 Task: Create a task  Upgrade and migrate company environmental management to a cloud-based solution , assign it to team member softage.4@softage.net in the project BitSoft and update the status of the task to  On Track  , set the priority of the task to High
Action: Mouse moved to (516, 453)
Screenshot: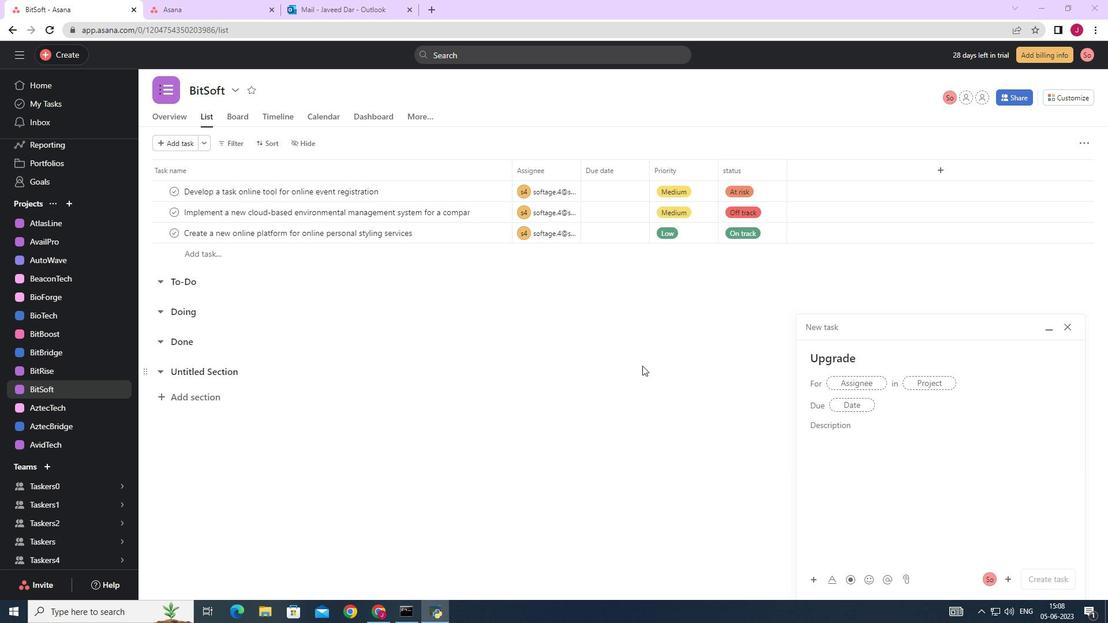 
Action: Mouse scrolled (516, 454) with delta (0, 0)
Screenshot: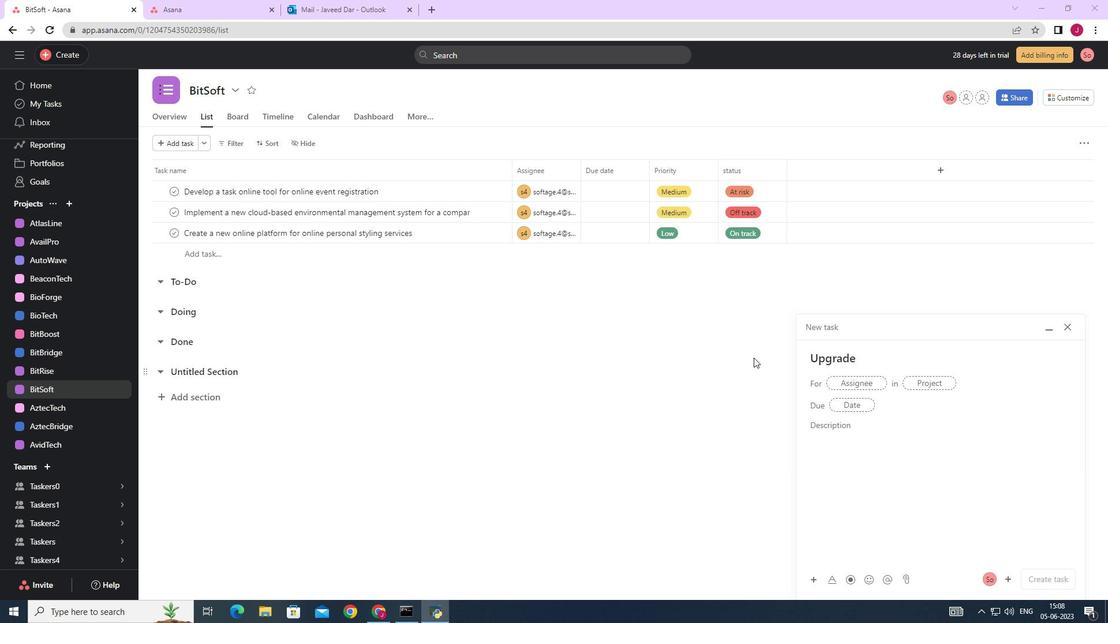 
Action: Mouse scrolled (516, 454) with delta (0, 0)
Screenshot: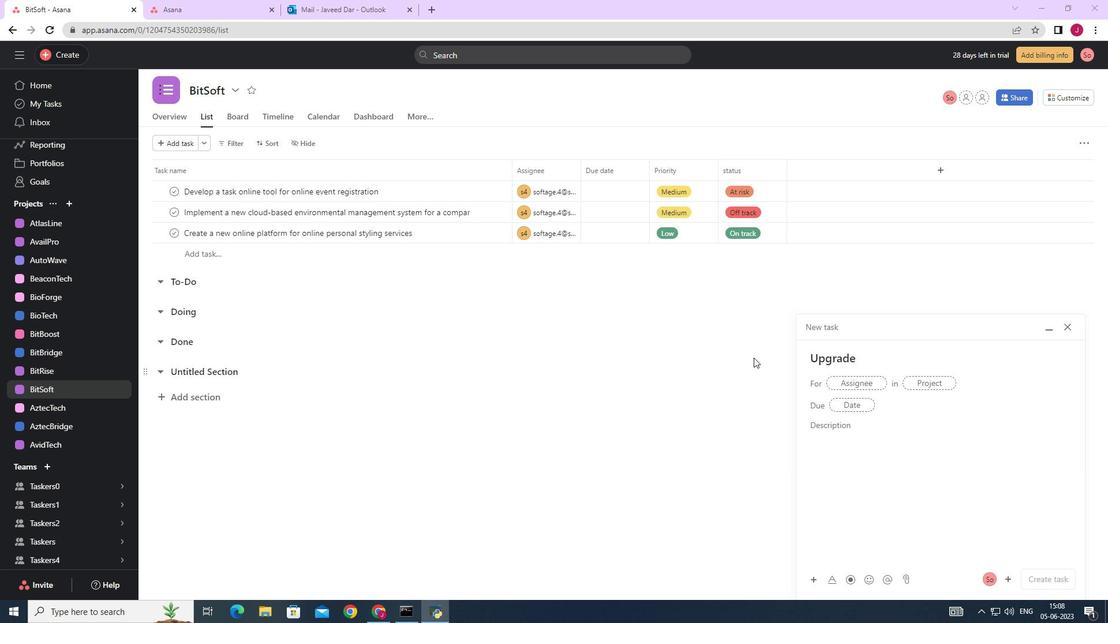 
Action: Mouse scrolled (516, 454) with delta (0, 0)
Screenshot: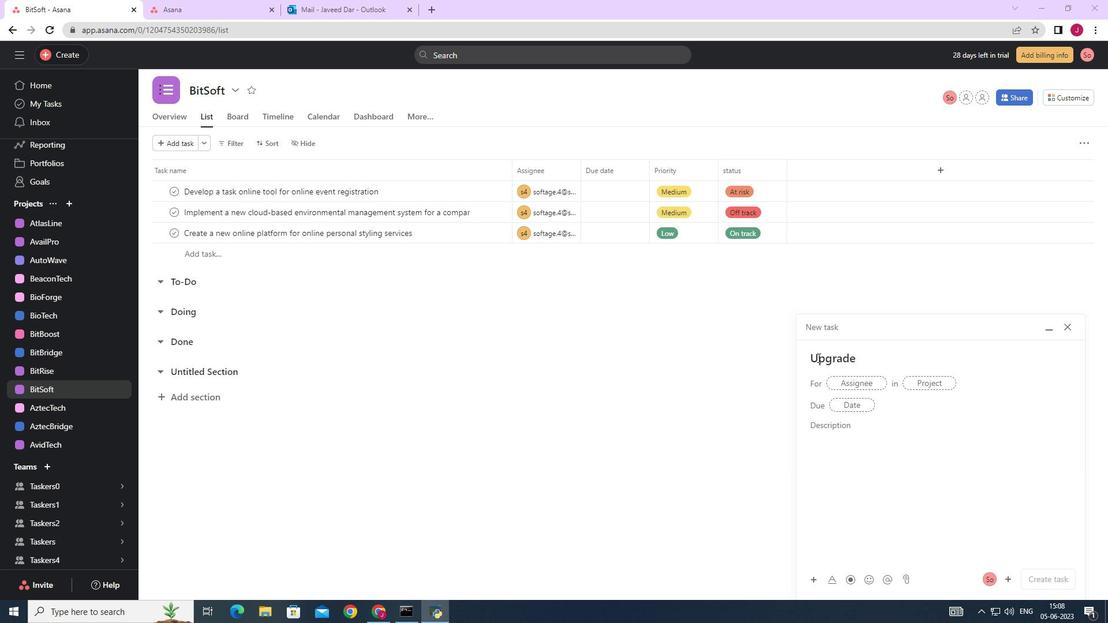 
Action: Mouse moved to (70, 49)
Screenshot: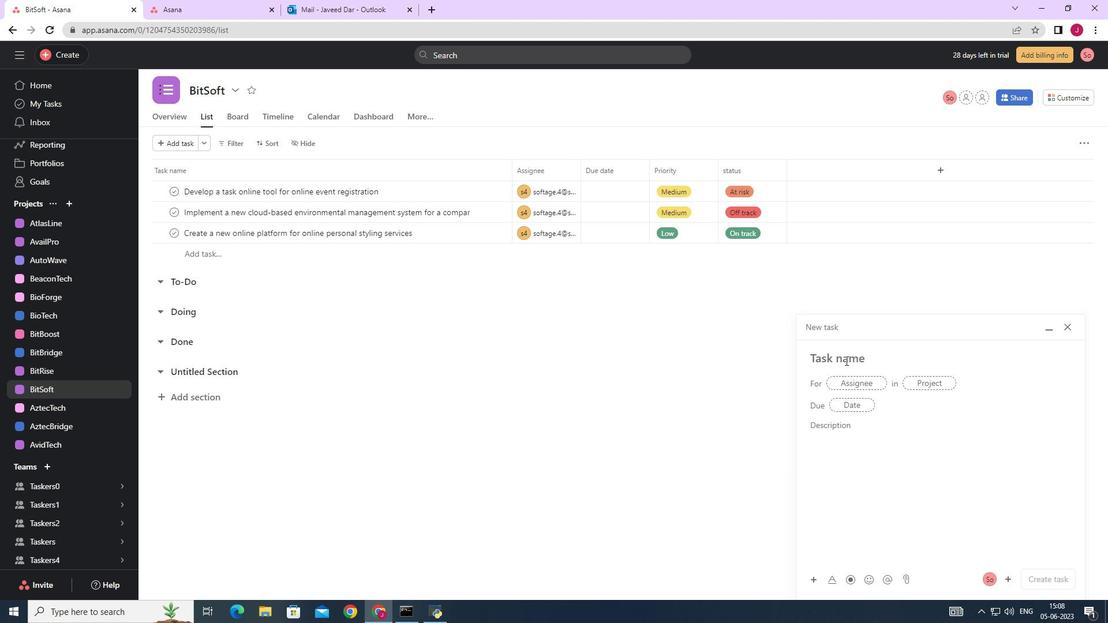 
Action: Mouse pressed left at (70, 49)
Screenshot: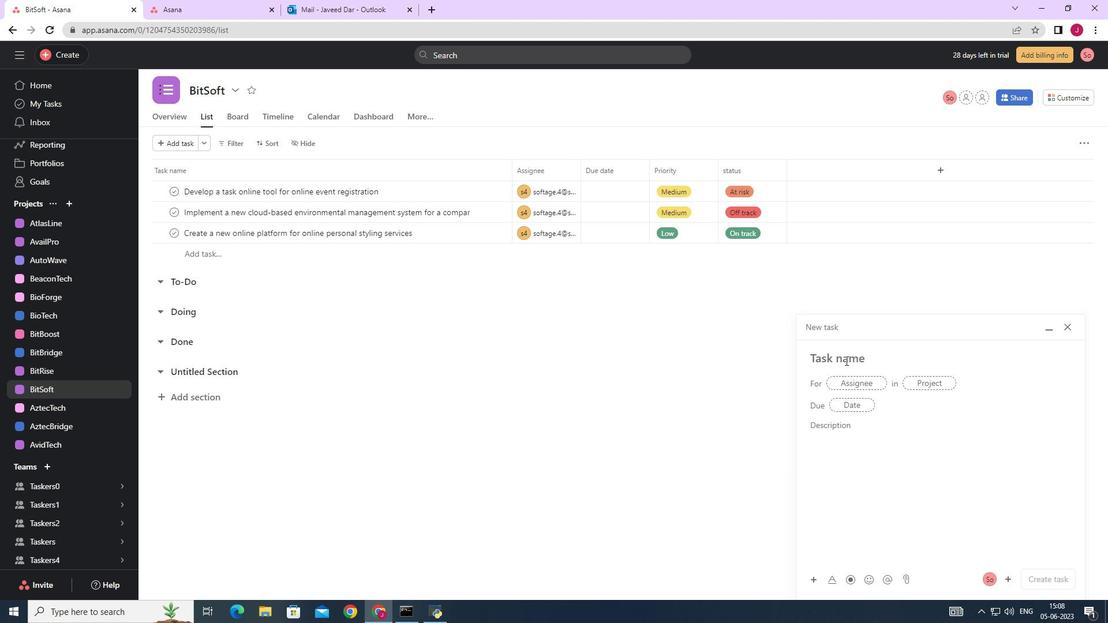 
Action: Mouse moved to (170, 60)
Screenshot: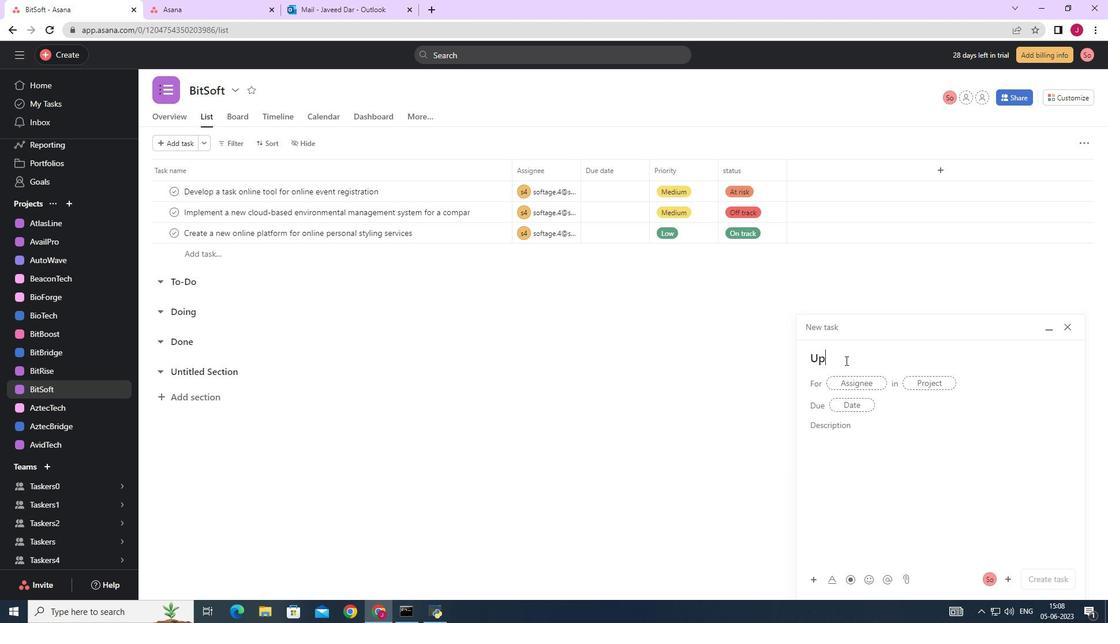 
Action: Mouse pressed left at (170, 60)
Screenshot: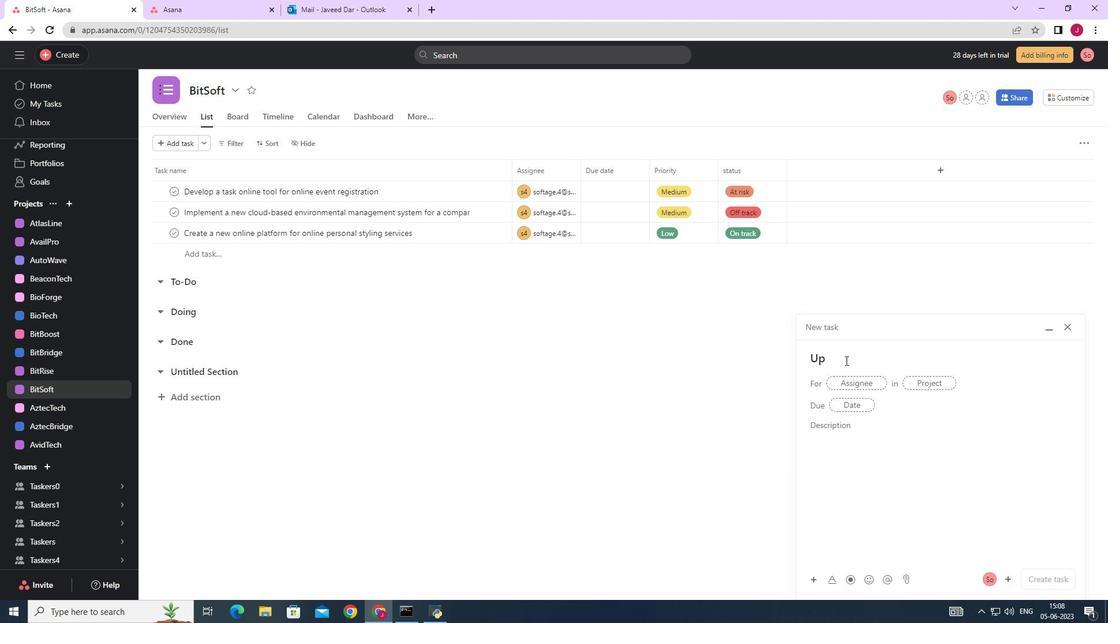 
Action: Mouse moved to (880, 381)
Screenshot: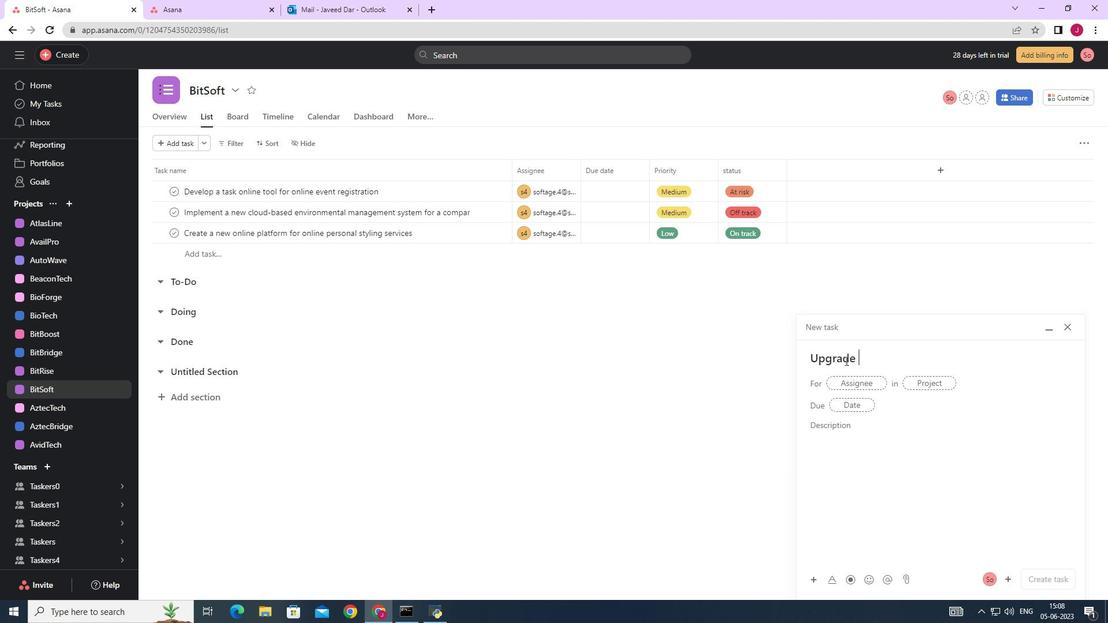 
Action: Mouse pressed left at (880, 381)
Screenshot: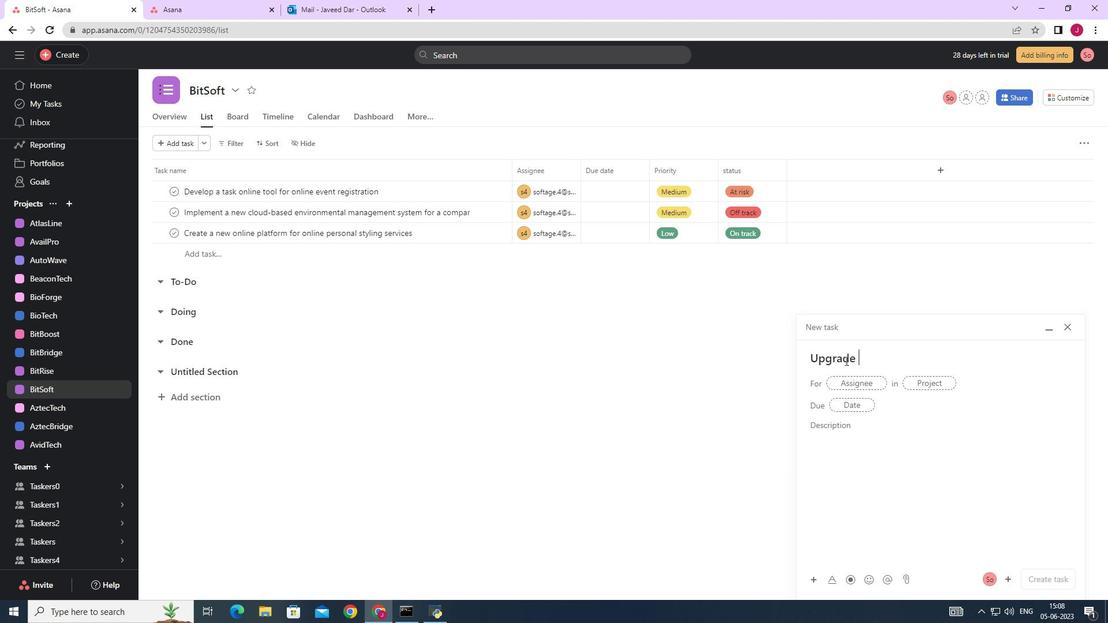 
Action: Mouse moved to (853, 357)
Screenshot: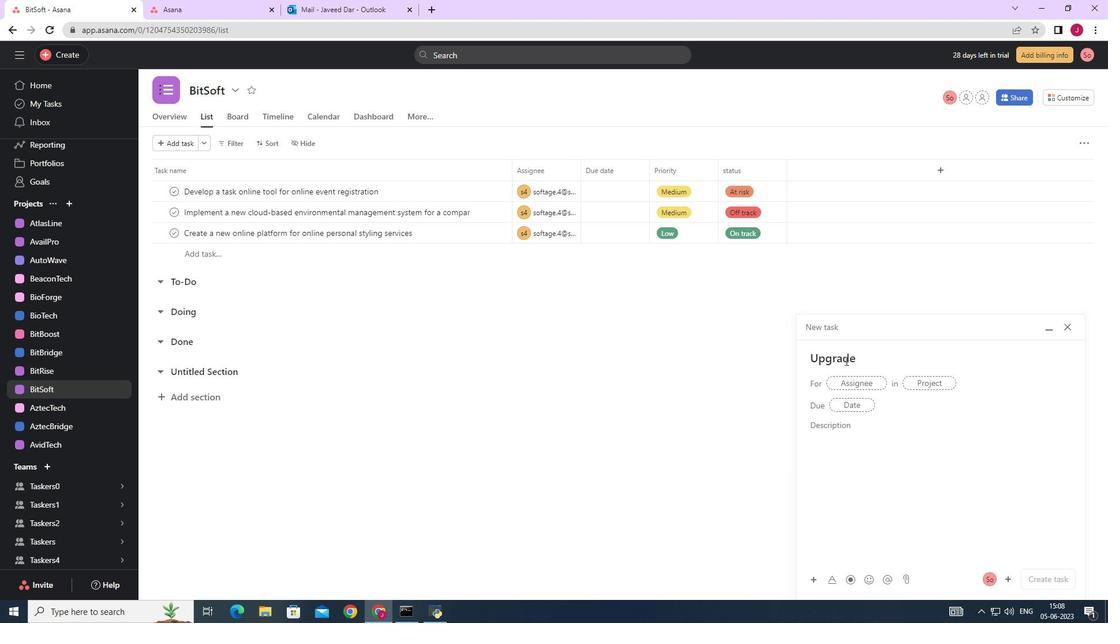 
Action: Mouse pressed left at (853, 357)
Screenshot: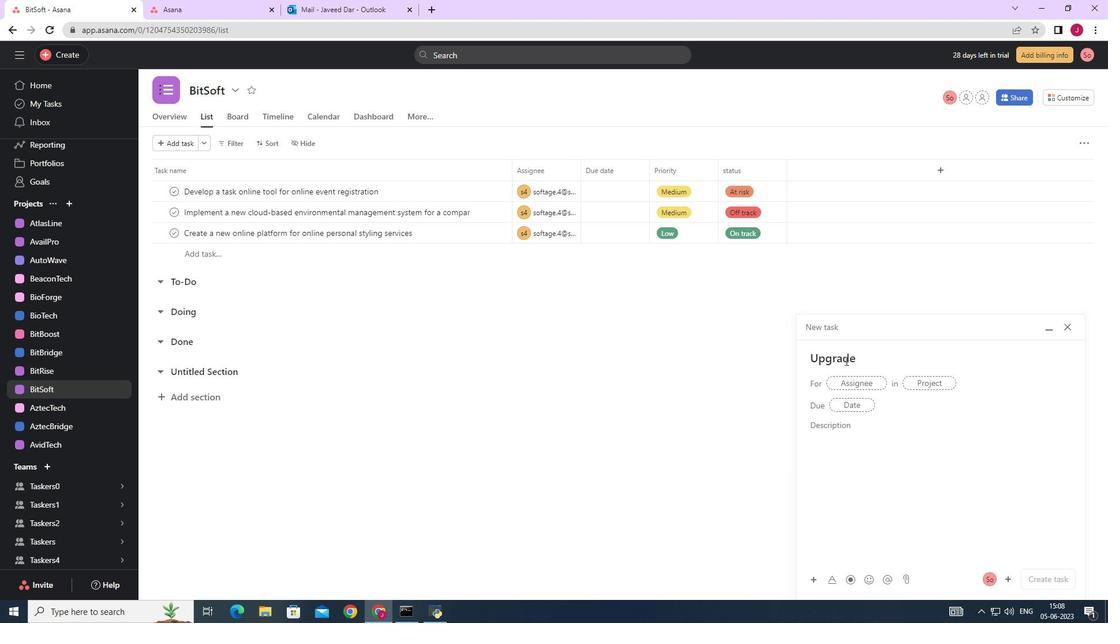 
Action: Key pressed <Key.caps_lock>U<Key.caps_lock>pgrade
Screenshot: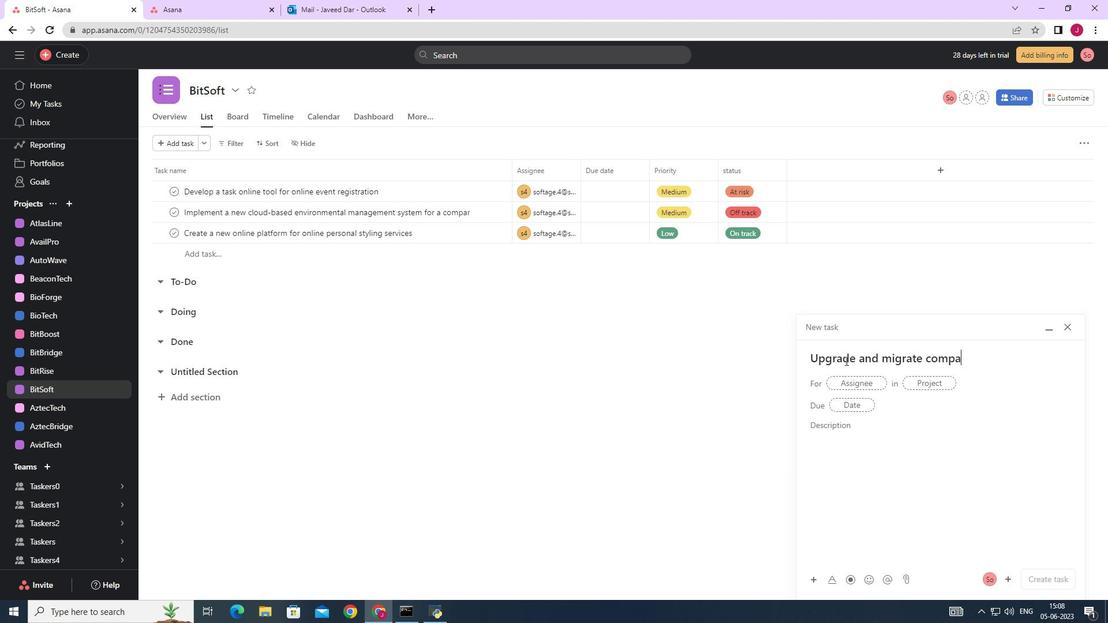 
Action: Mouse moved to (1068, 327)
Screenshot: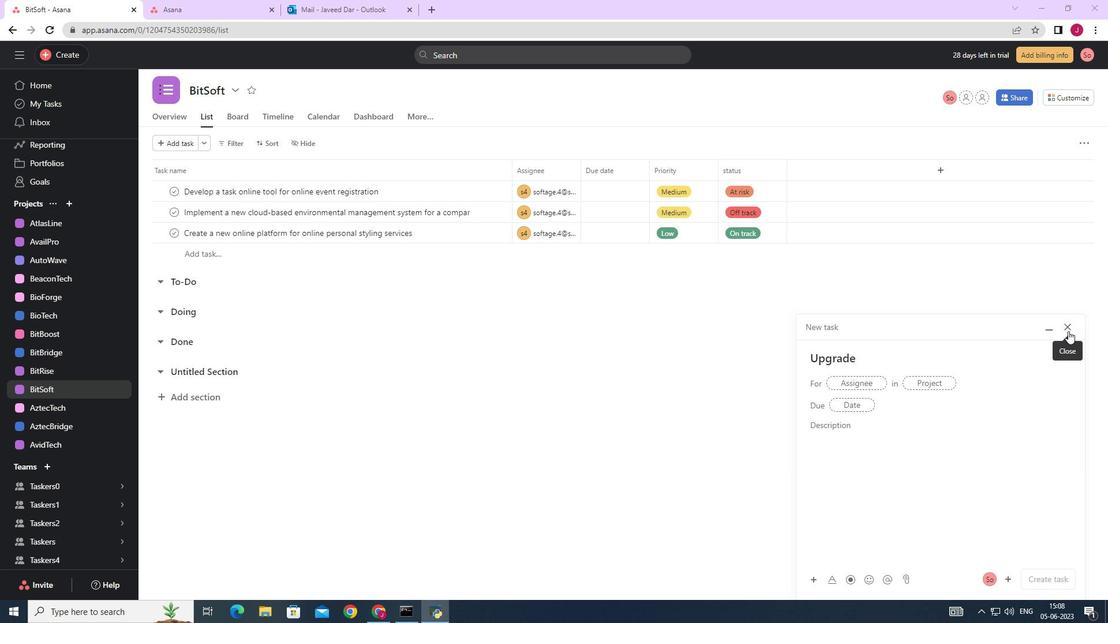 
Action: Mouse pressed left at (1068, 327)
Screenshot: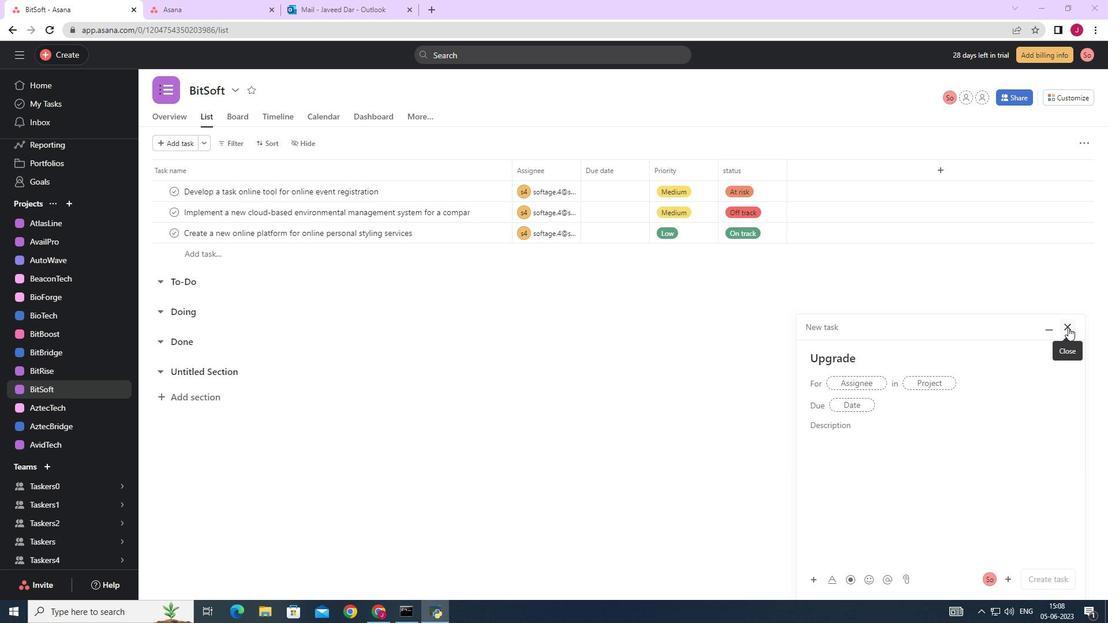 
Action: Mouse moved to (690, 193)
Screenshot: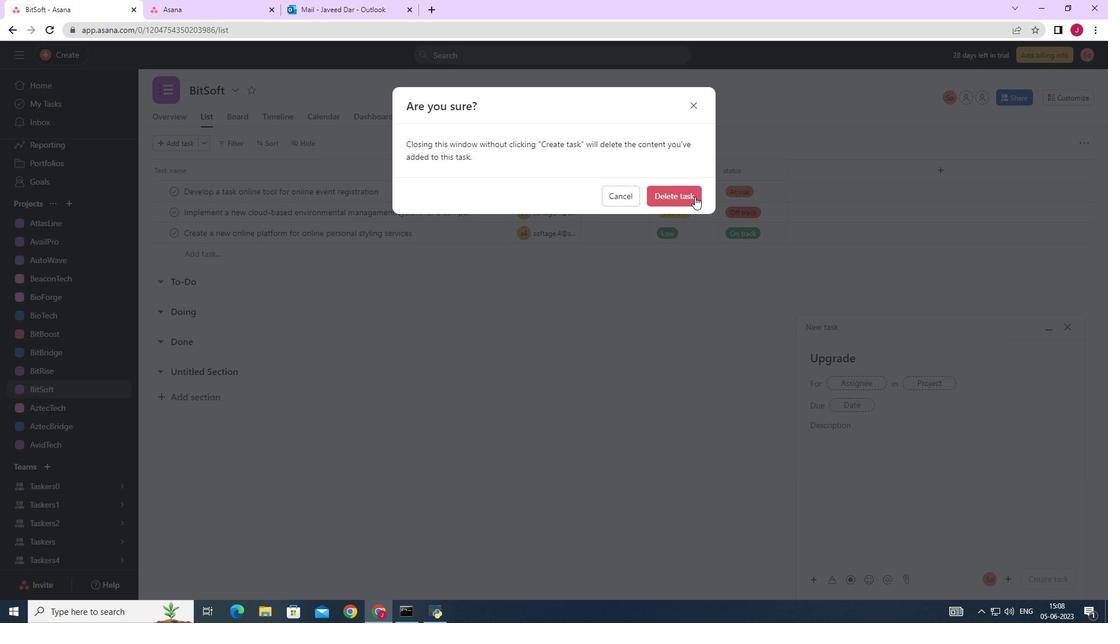 
Action: Mouse pressed left at (690, 193)
Screenshot: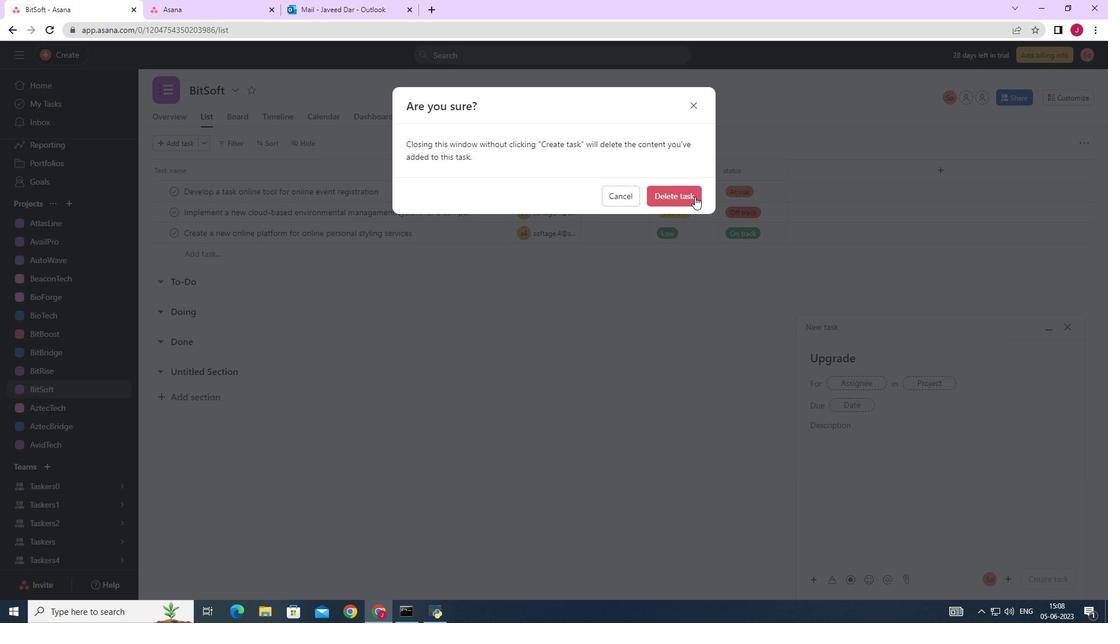 
Action: Mouse moved to (58, 54)
Screenshot: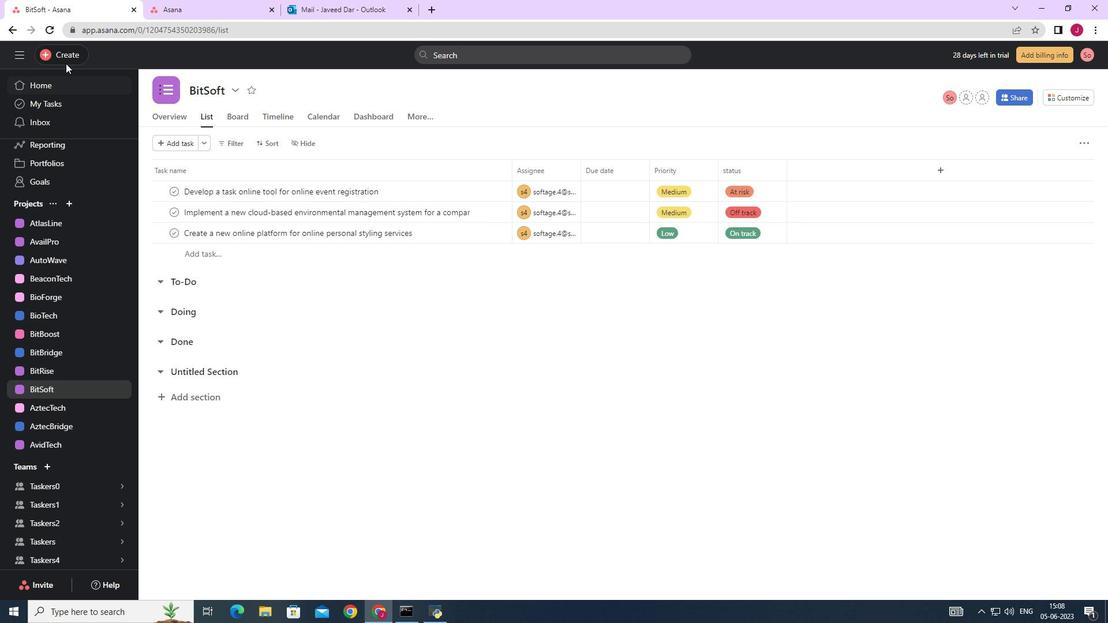 
Action: Mouse pressed left at (58, 54)
Screenshot: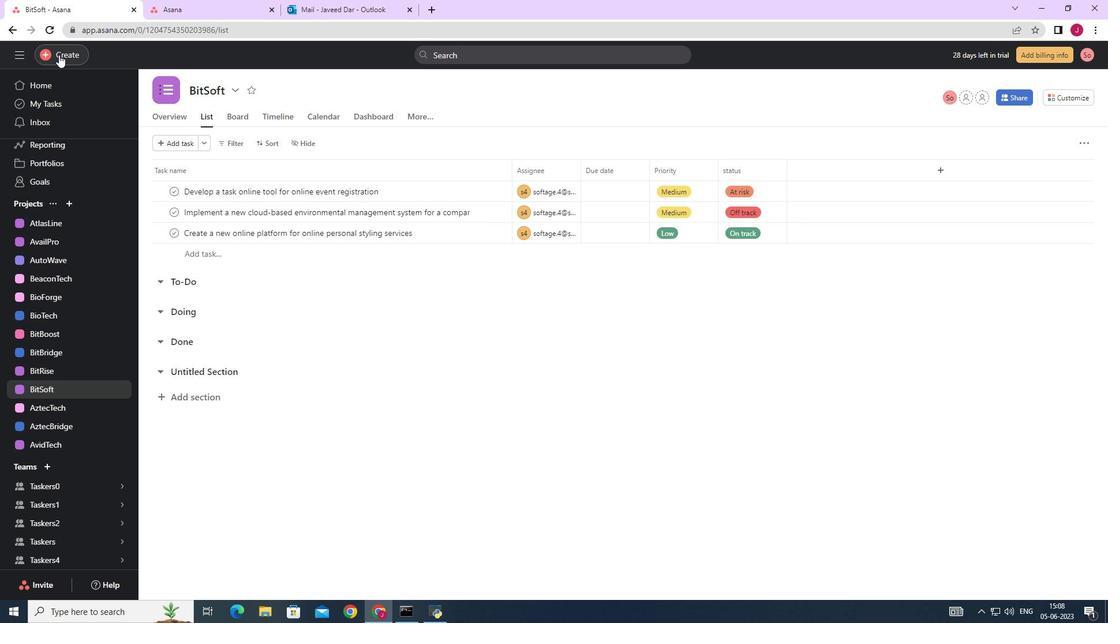 
Action: Mouse moved to (117, 57)
Screenshot: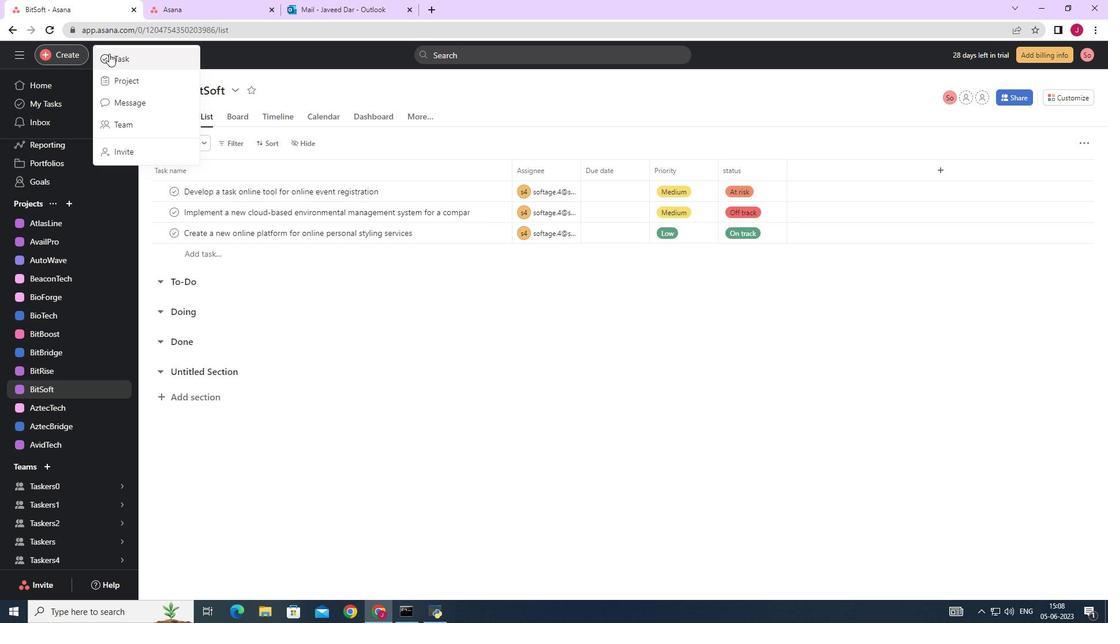 
Action: Mouse pressed left at (117, 57)
Screenshot: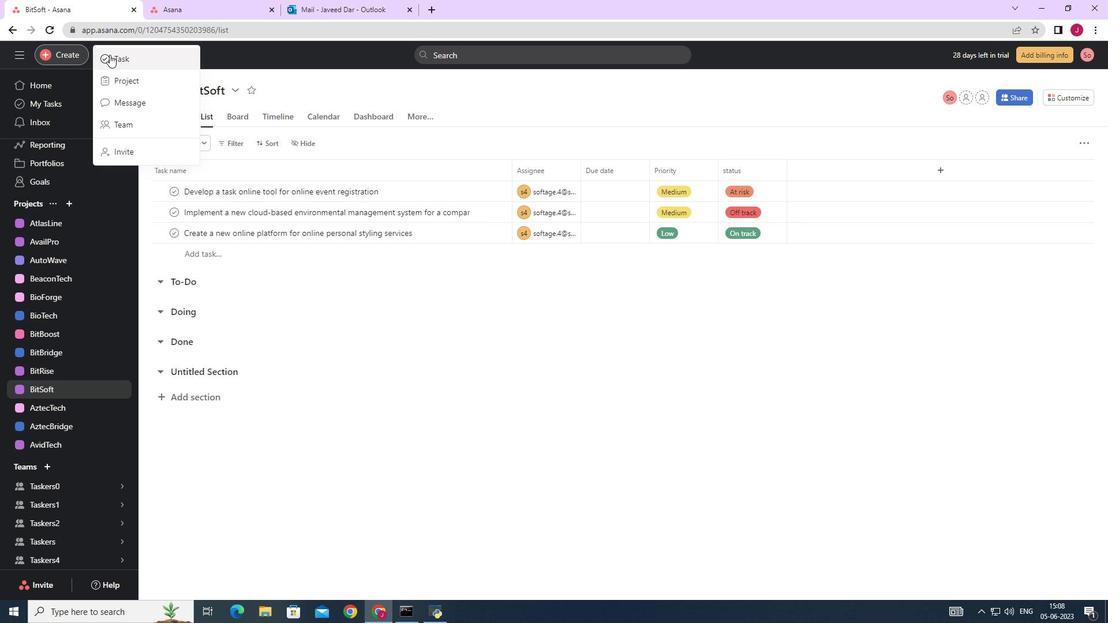 
Action: Mouse moved to (876, 382)
Screenshot: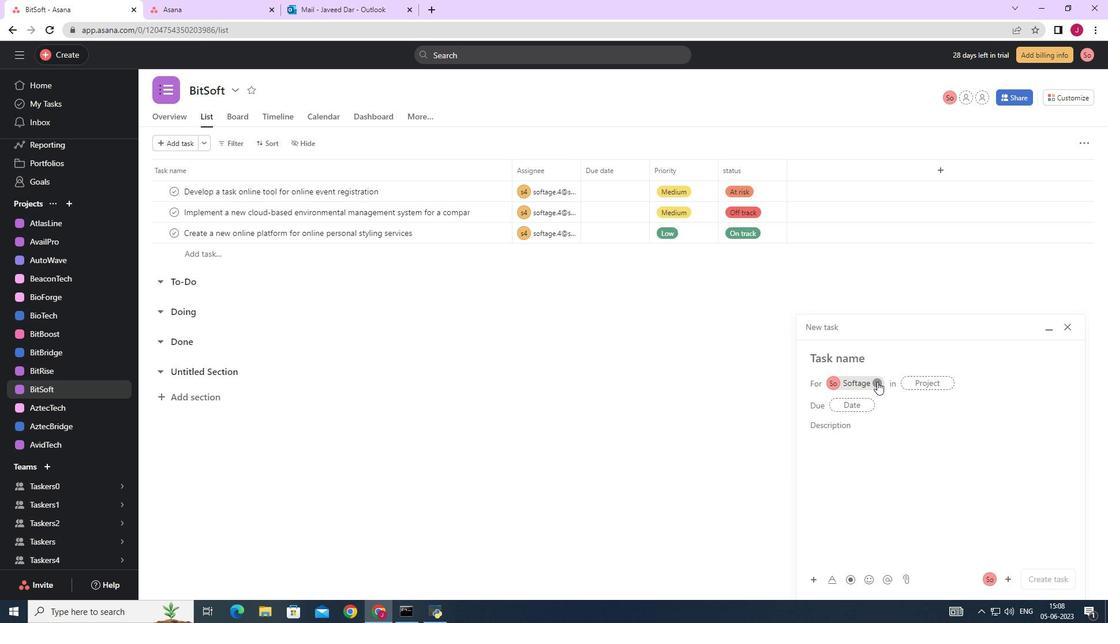 
Action: Mouse pressed left at (876, 382)
Screenshot: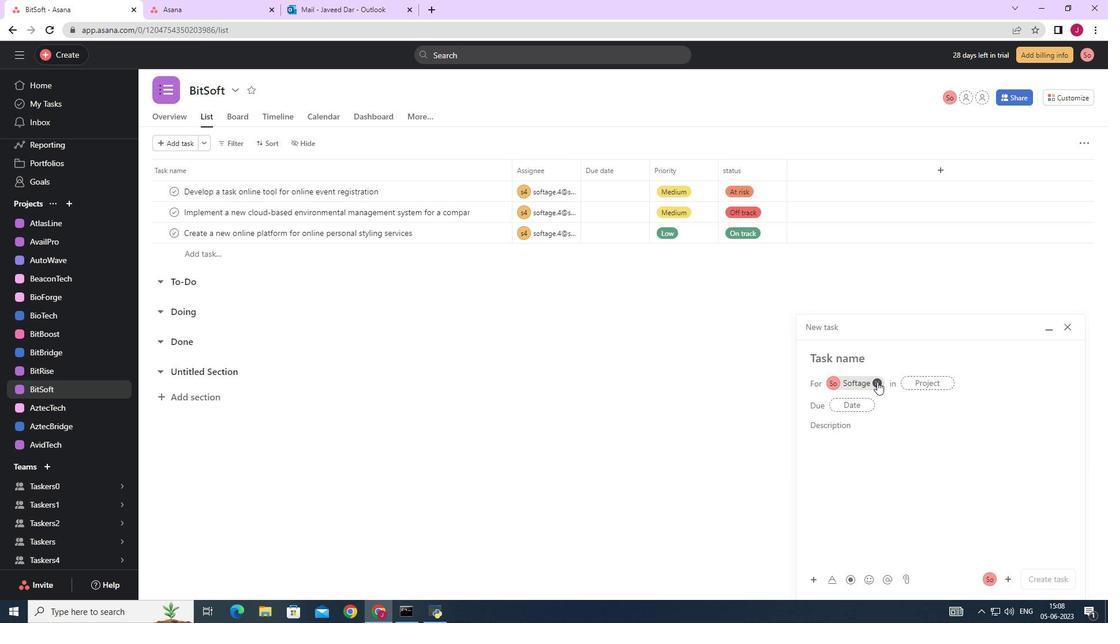 
Action: Mouse moved to (845, 360)
Screenshot: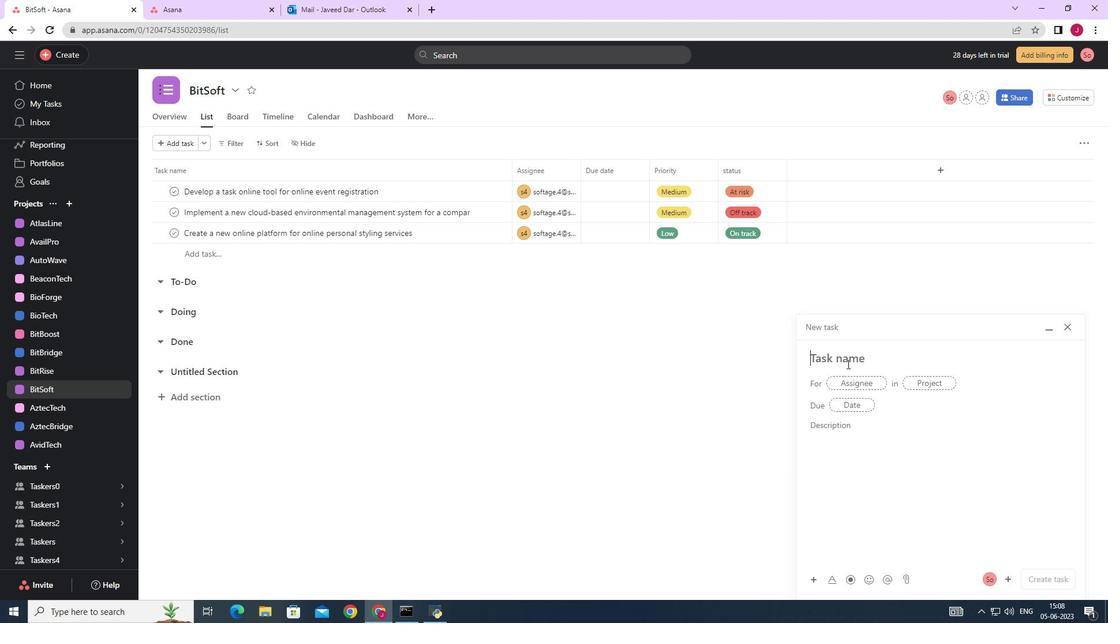 
Action: Mouse pressed left at (845, 360)
Screenshot: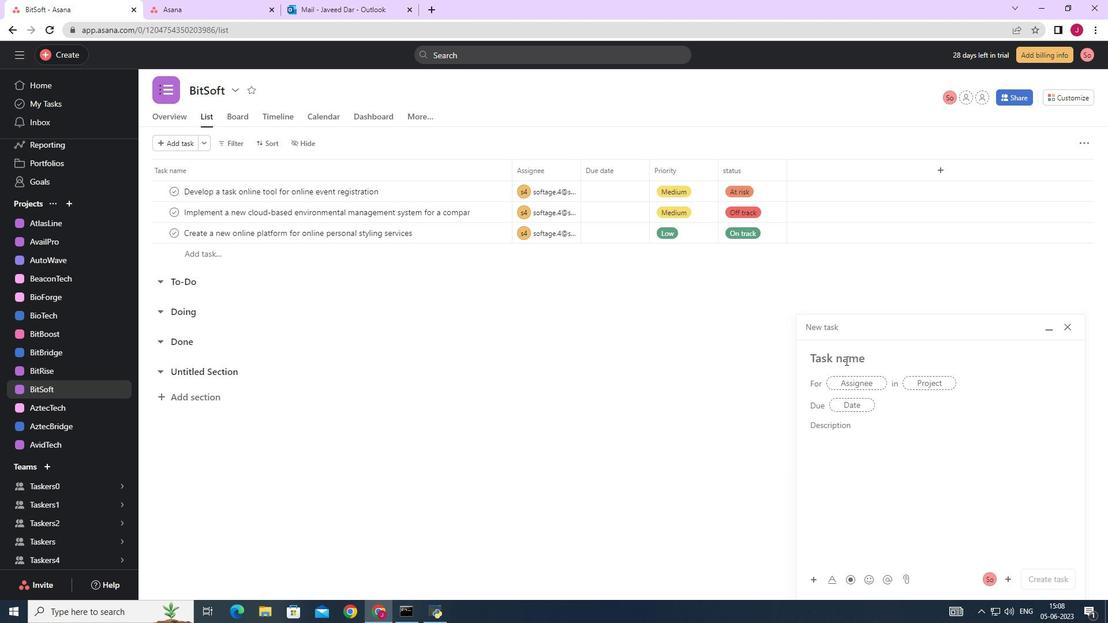 
Action: Key pressed <Key.caps_lock>U<Key.caps_lock>pgrade<Key.space>and<Key.space>migrate<Key.space>company<Key.space>enviromental<Key.space><Key.insert><Key.backspace><Key.backspace><Key.backspace><Key.backspace><Key.backspace><Key.backspace>nmental<Key.space>
Screenshot: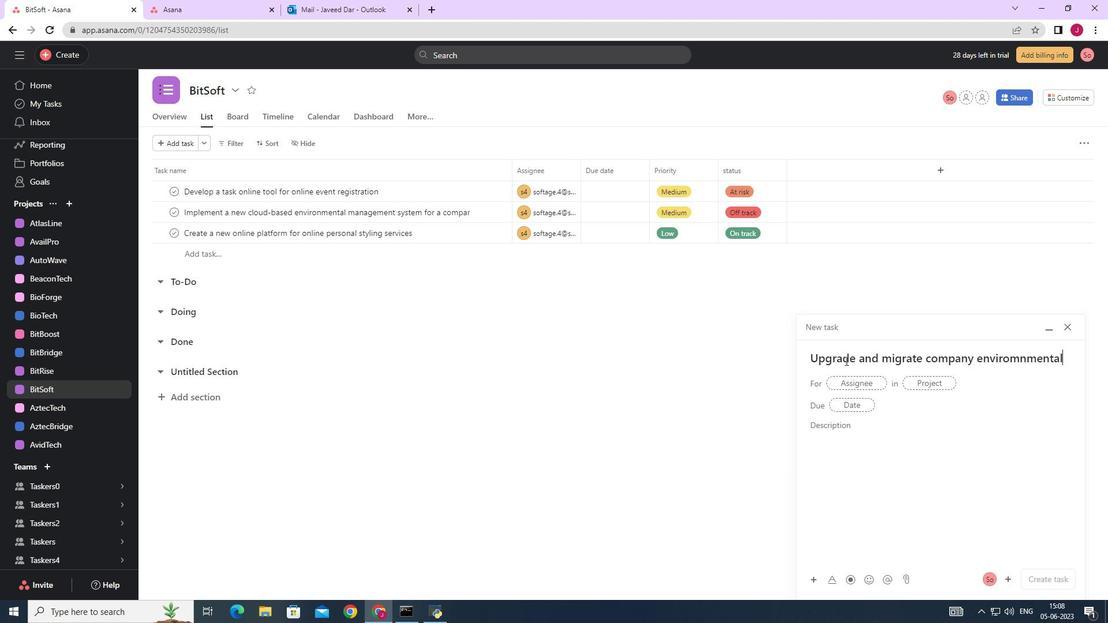 
Action: Mouse moved to (1036, 363)
Screenshot: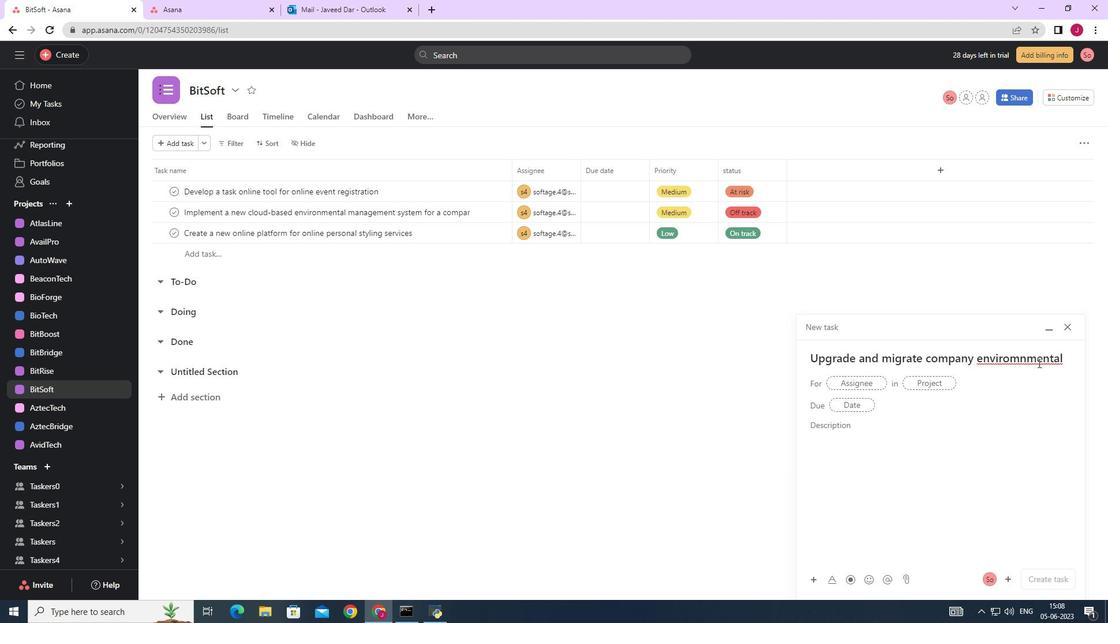 
Action: Mouse pressed right at (1036, 363)
Screenshot: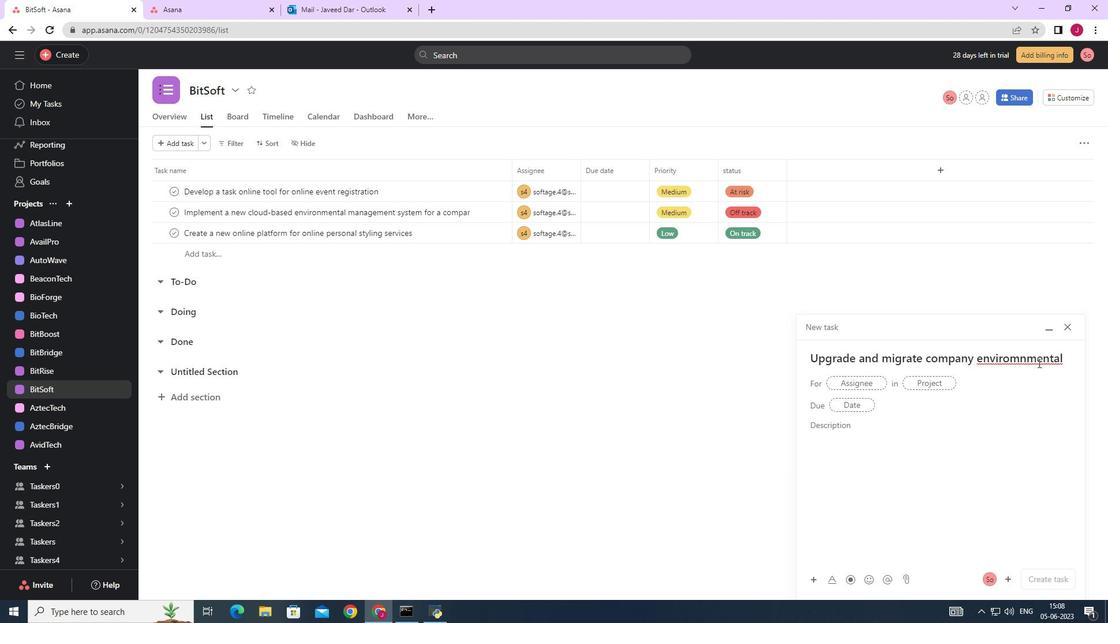 
Action: Mouse moved to (960, 374)
Screenshot: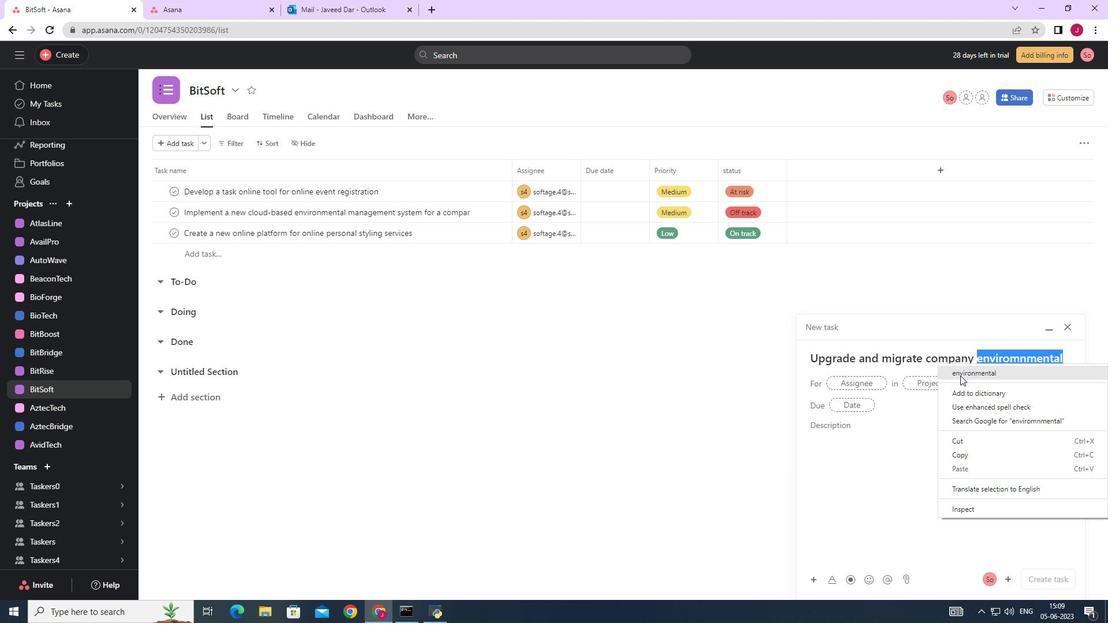 
Action: Mouse pressed left at (960, 374)
Screenshot: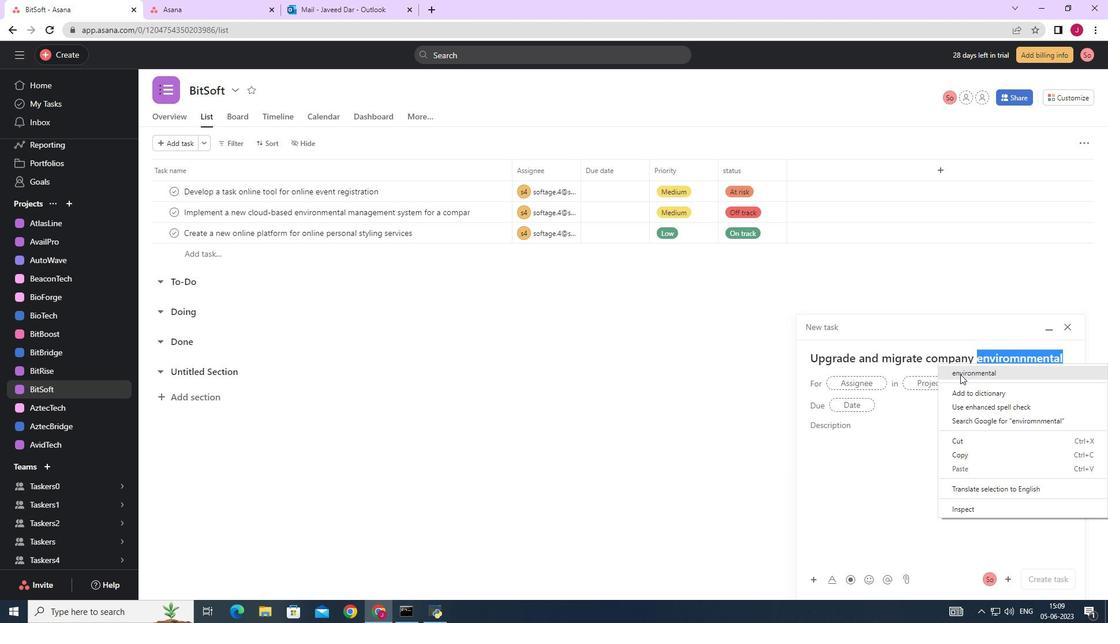 
Action: Key pressed <Key.space>management<Key.space>to<Key.space>a<Key.space>cloud-based<Key.space>solution
Screenshot: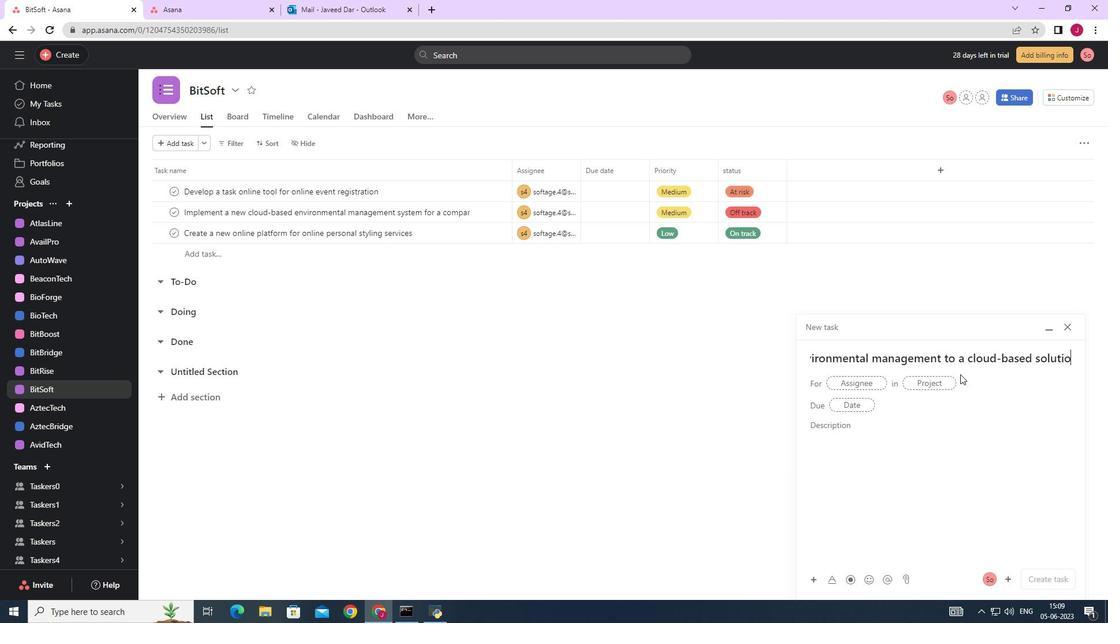 
Action: Mouse moved to (858, 382)
Screenshot: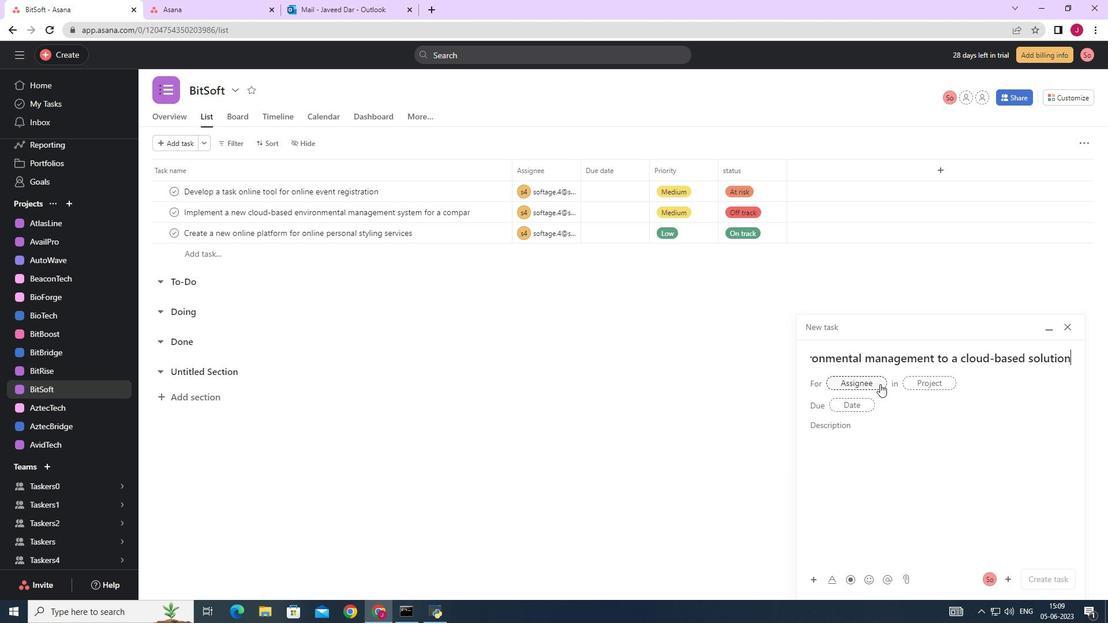 
Action: Mouse pressed left at (858, 382)
Screenshot: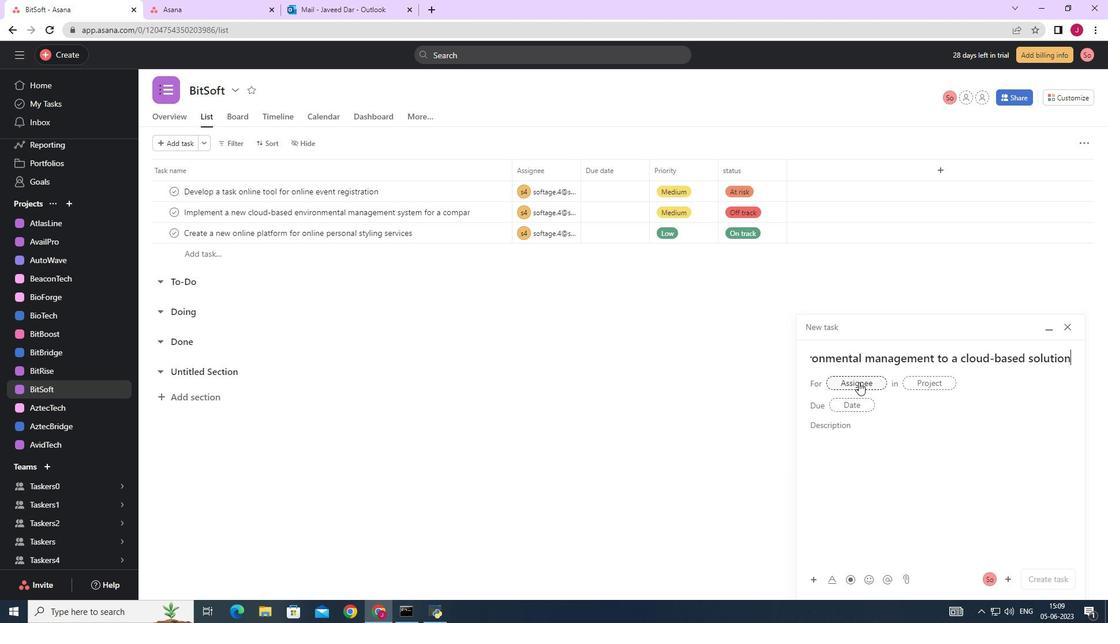 
Action: Key pressed softage,<Key.backspace>.
Screenshot: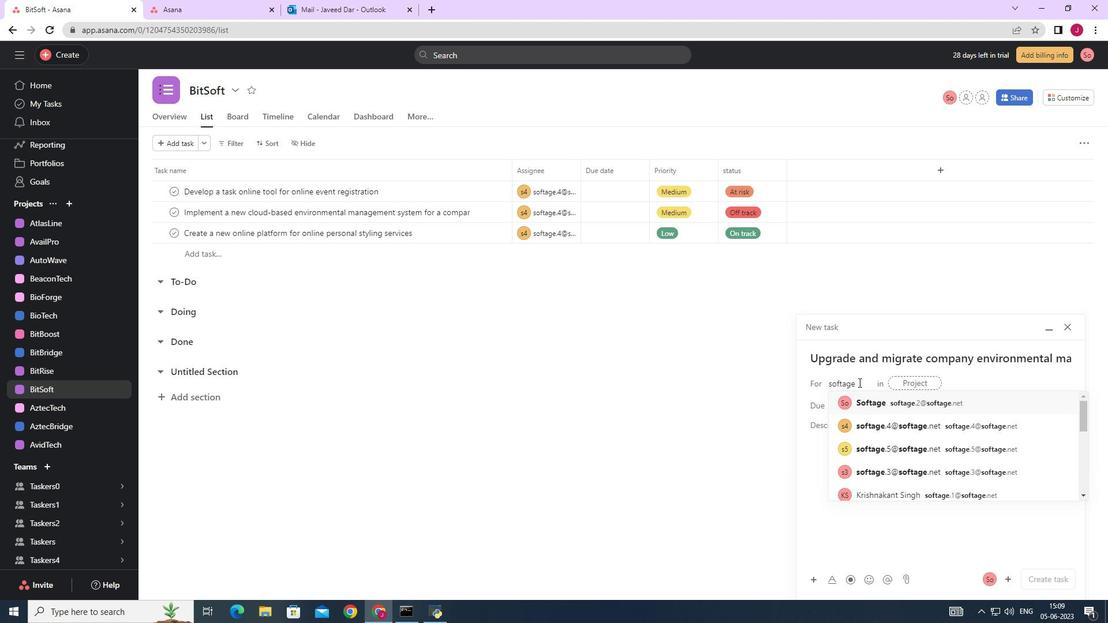 
Action: Mouse moved to (830, 389)
Screenshot: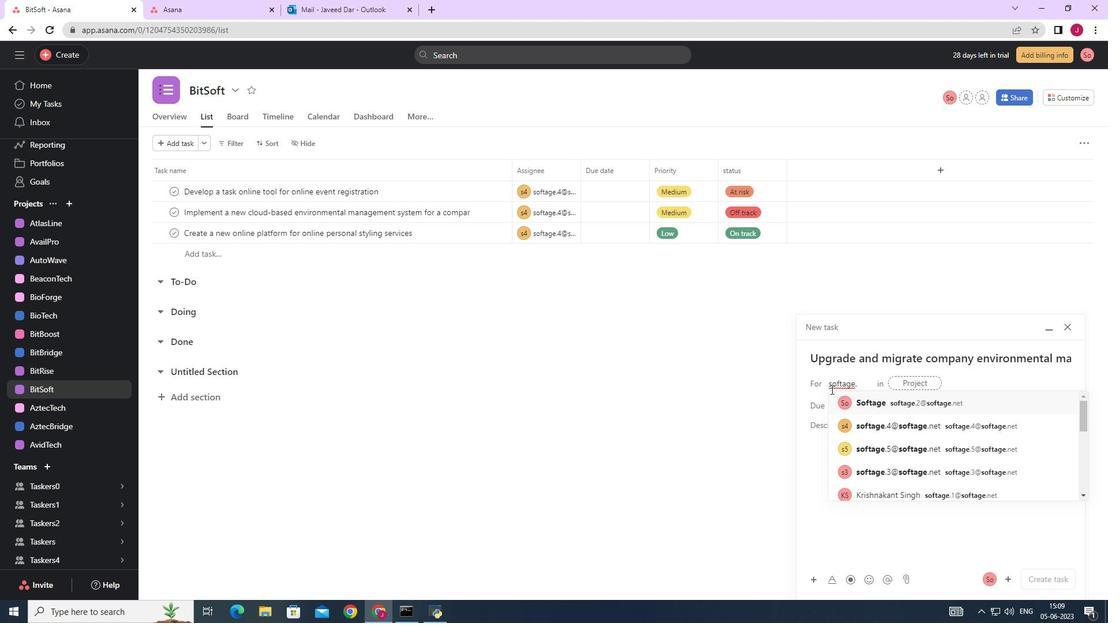 
Action: Key pressed 4
Screenshot: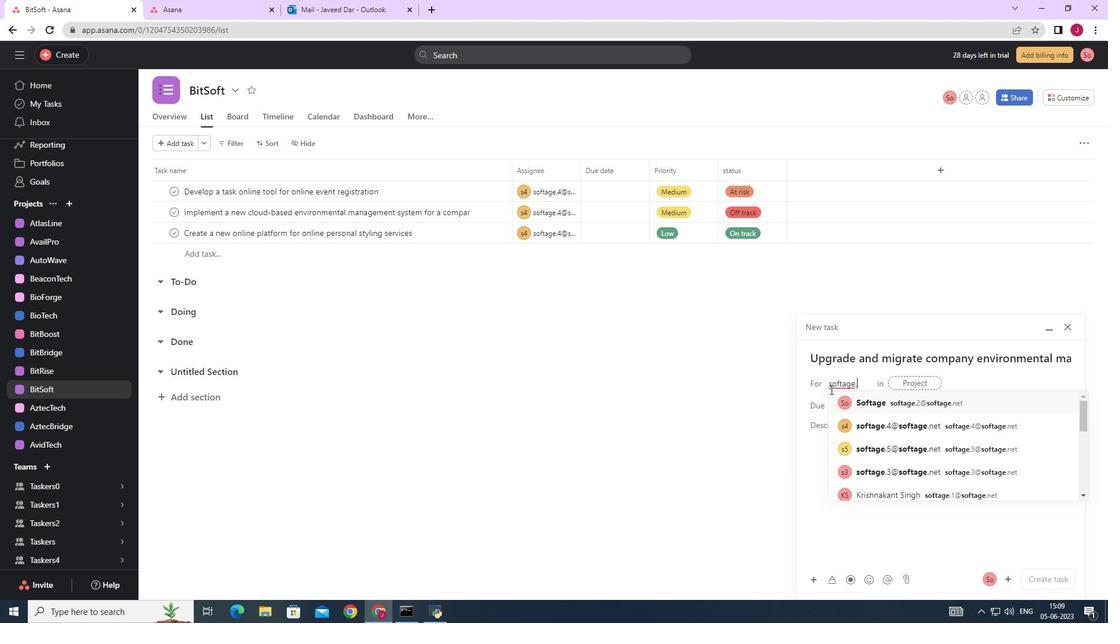 
Action: Mouse moved to (881, 401)
Screenshot: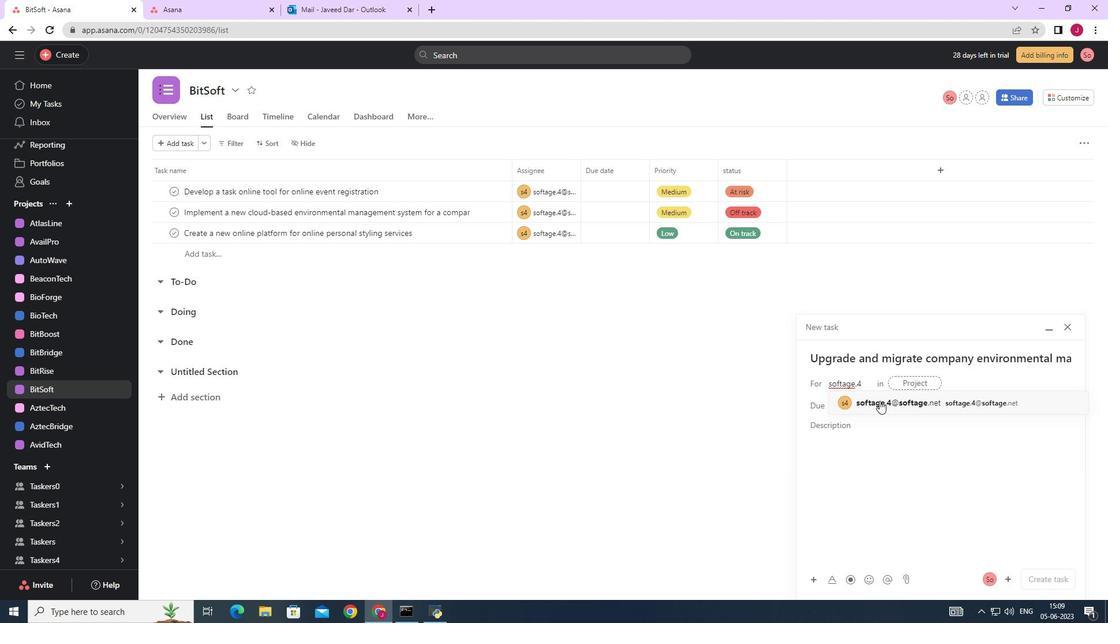 
Action: Mouse pressed left at (881, 401)
Screenshot: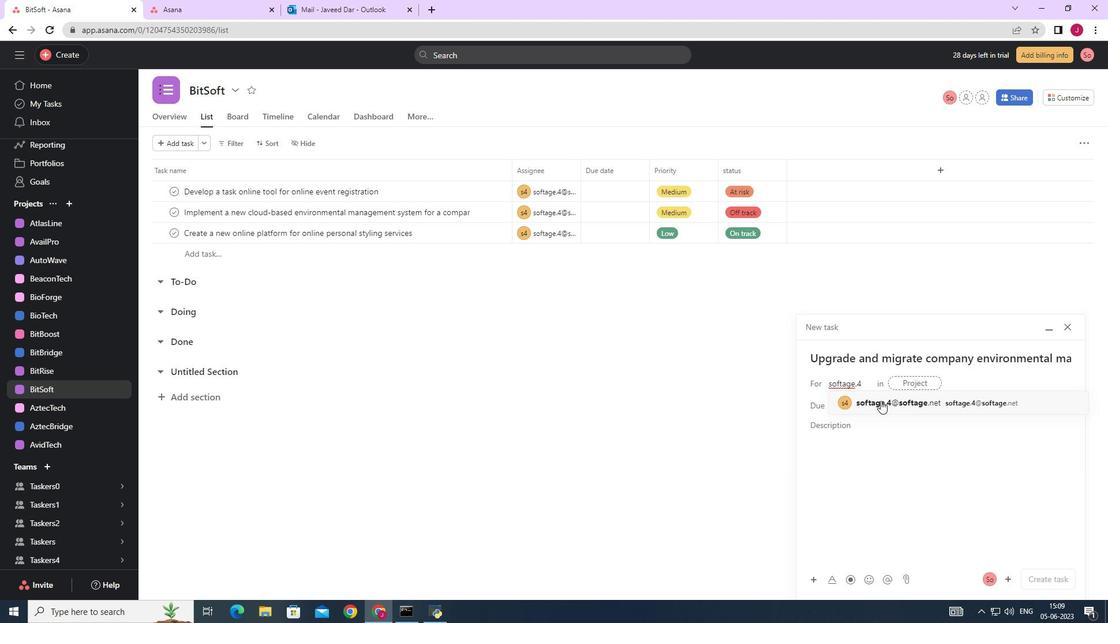 
Action: Mouse moved to (739, 403)
Screenshot: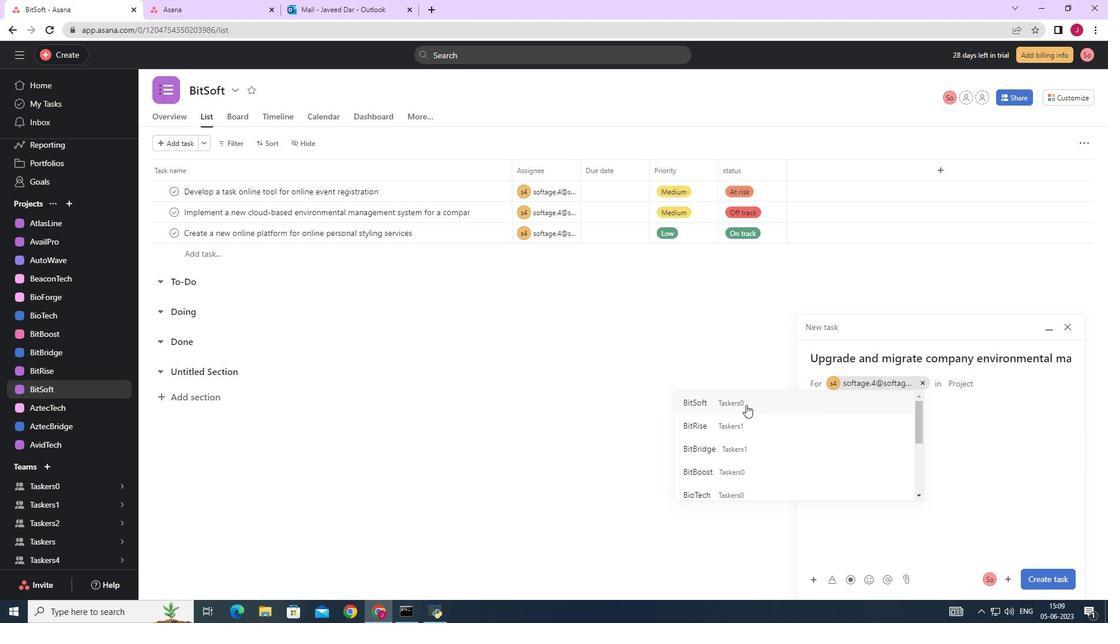 
Action: Mouse pressed left at (739, 403)
Screenshot: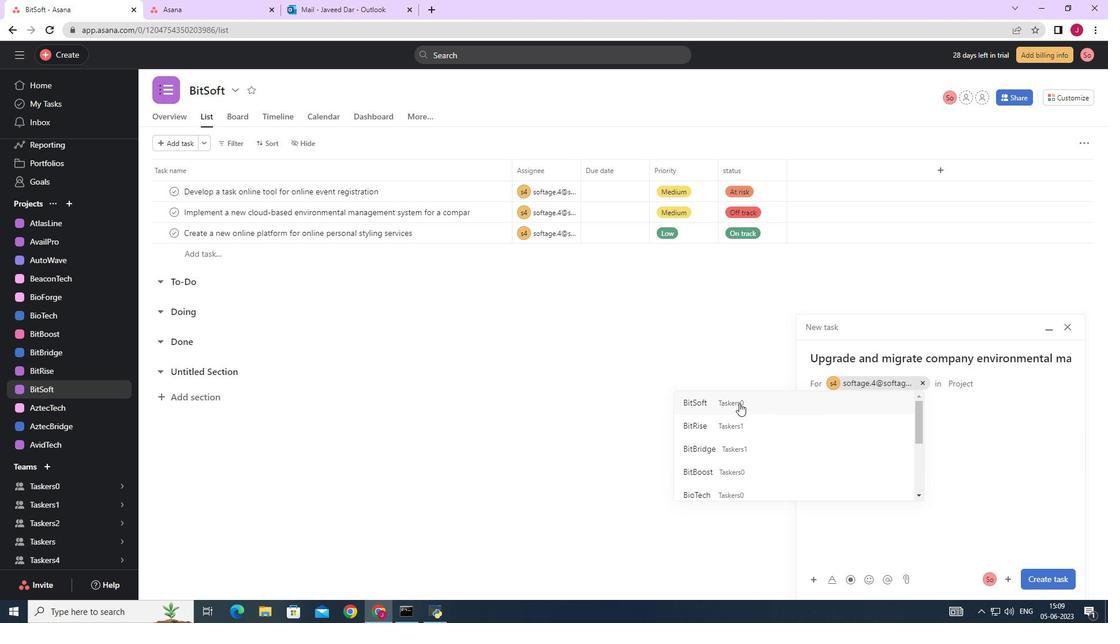 
Action: Mouse moved to (849, 428)
Screenshot: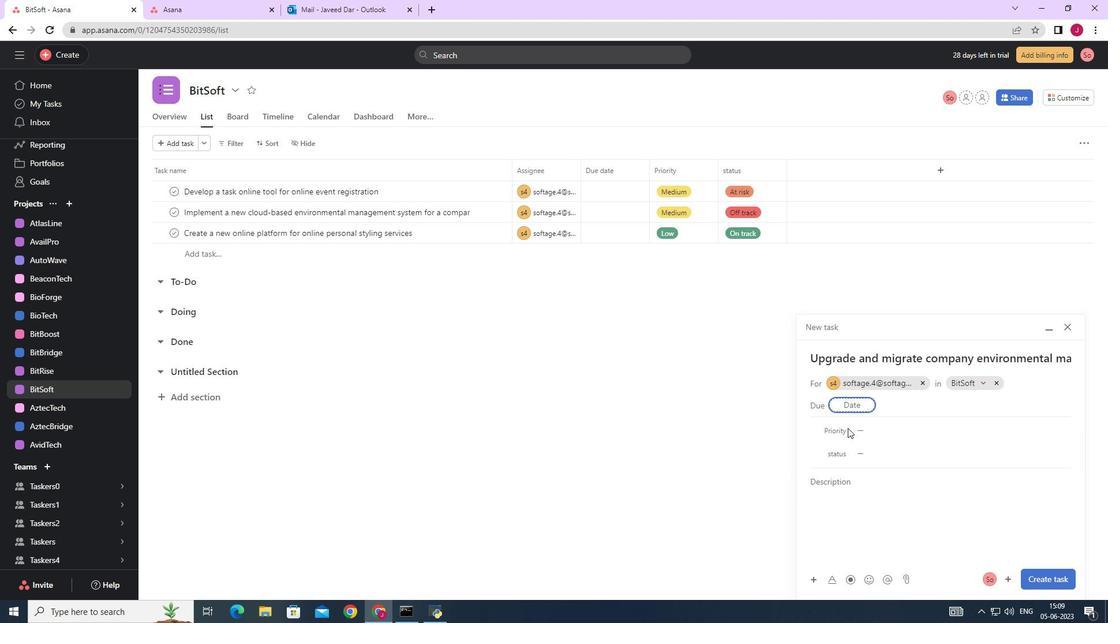 
Action: Mouse pressed left at (849, 428)
Screenshot: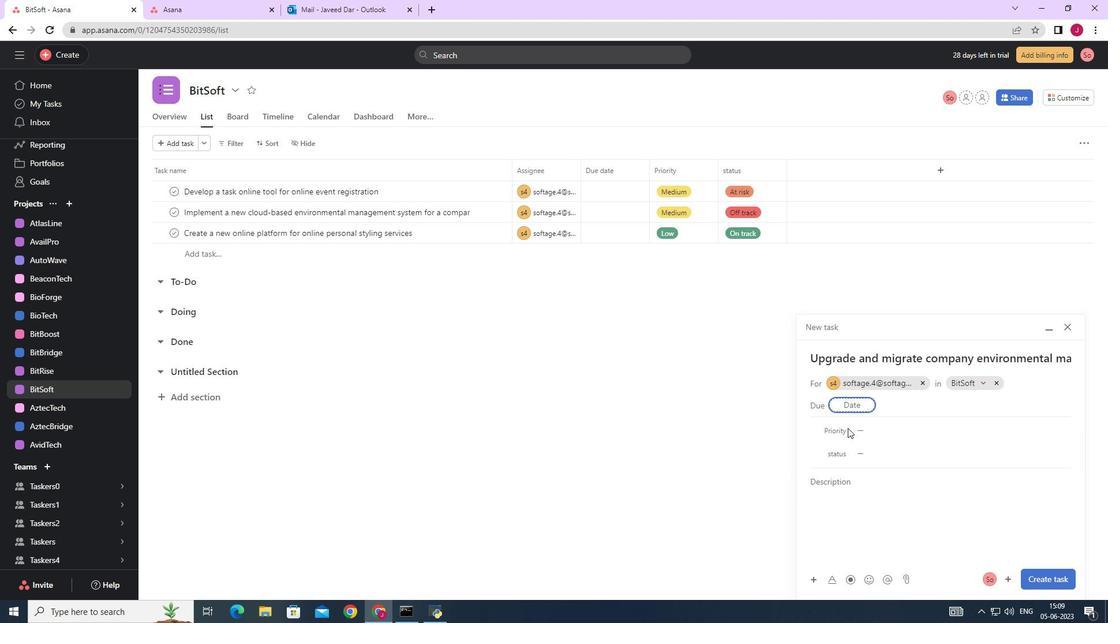 
Action: Mouse moved to (866, 426)
Screenshot: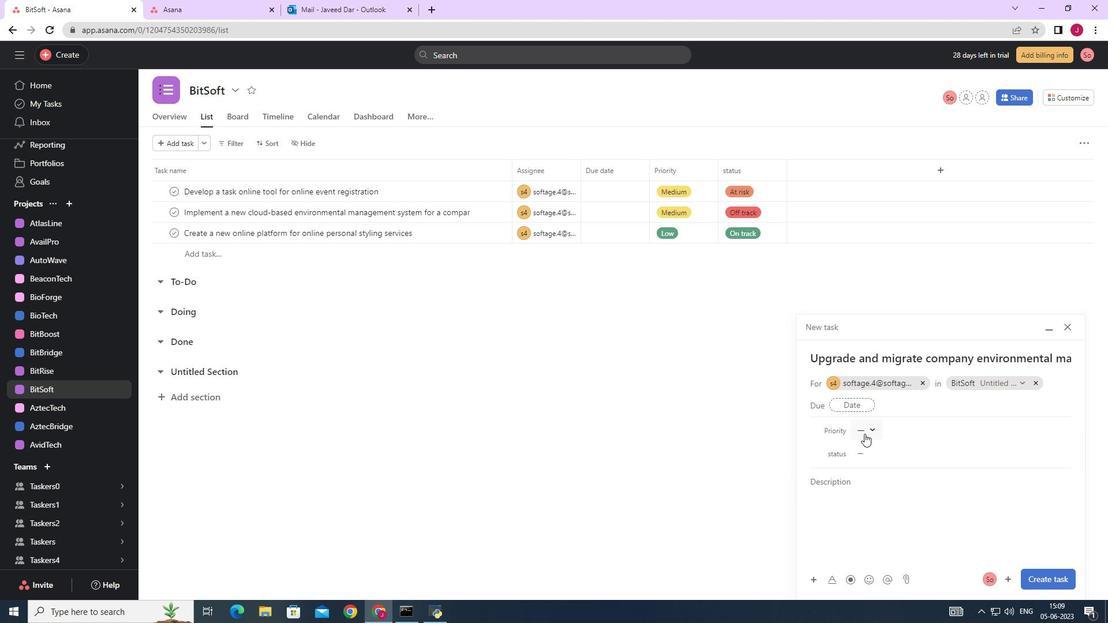 
Action: Mouse pressed left at (866, 426)
Screenshot: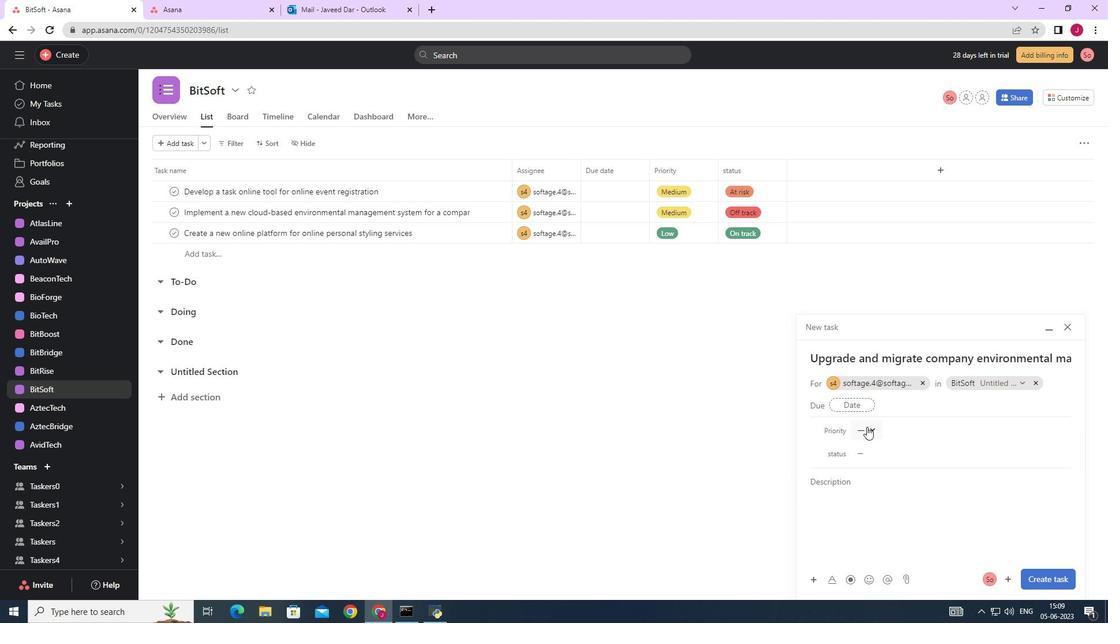 
Action: Mouse moved to (884, 466)
Screenshot: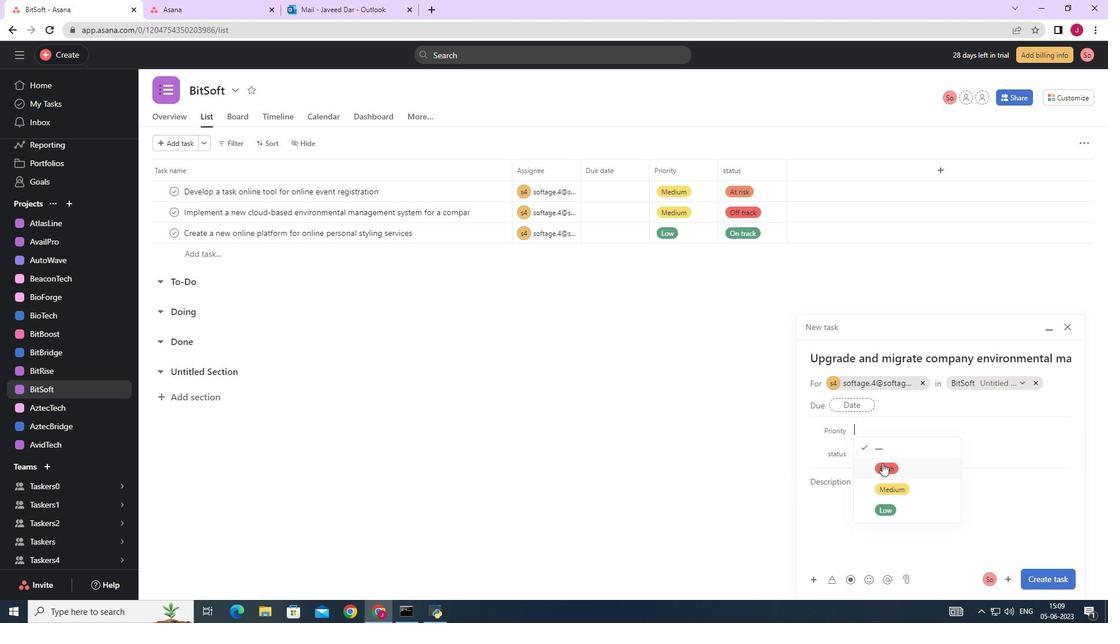 
Action: Mouse pressed left at (884, 466)
Screenshot: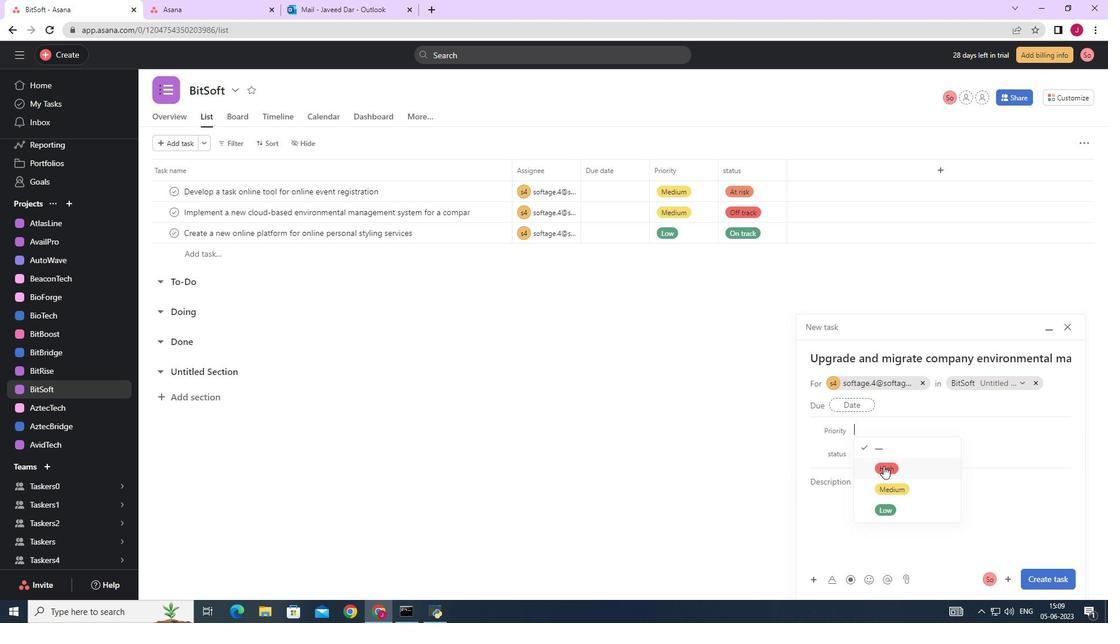 
Action: Mouse moved to (873, 451)
Screenshot: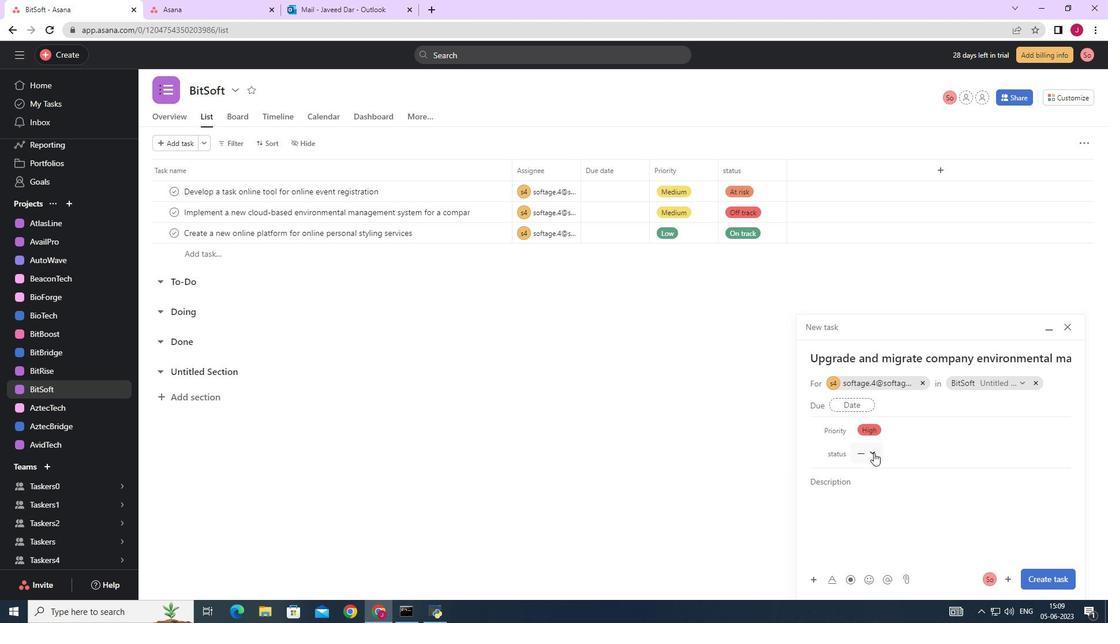
Action: Mouse pressed left at (873, 451)
Screenshot: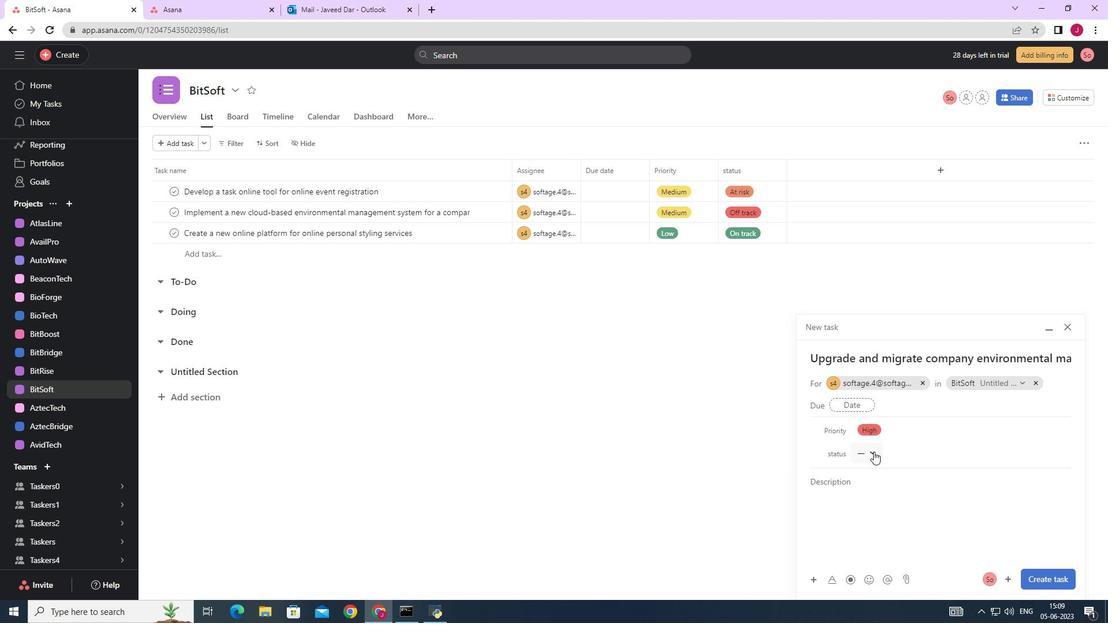 
Action: Mouse moved to (888, 489)
Screenshot: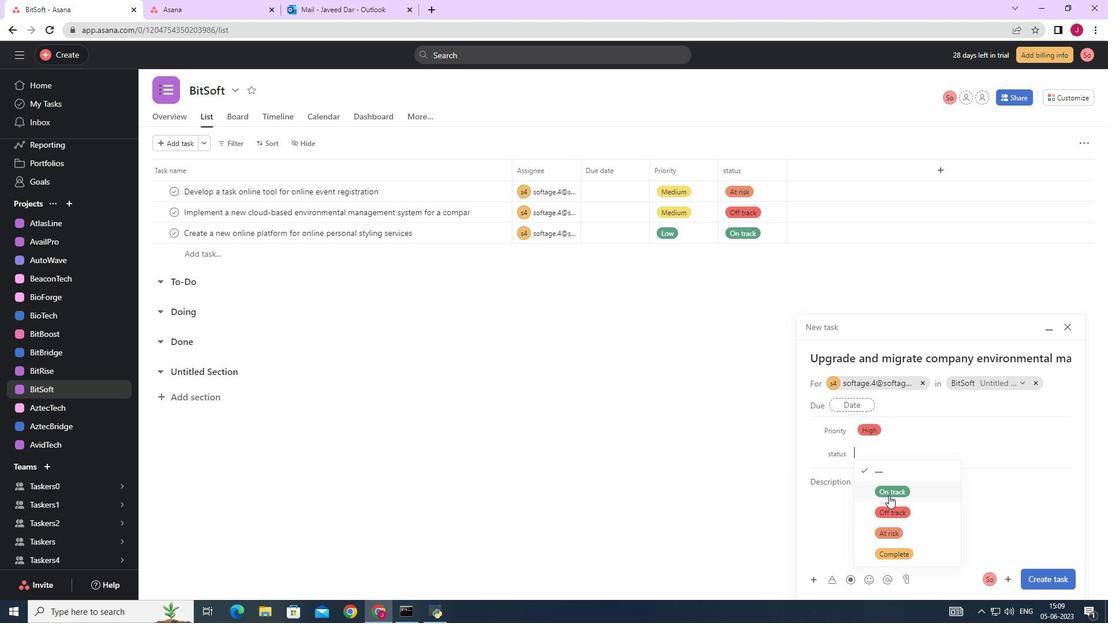 
Action: Mouse pressed left at (888, 489)
Screenshot: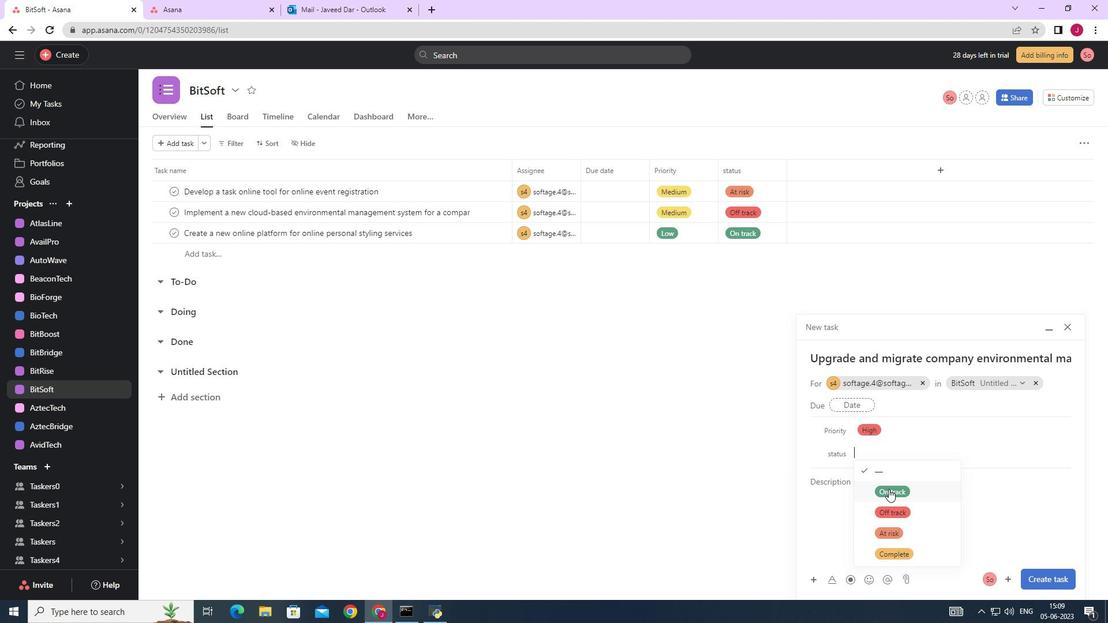 
Action: Mouse moved to (1058, 575)
Screenshot: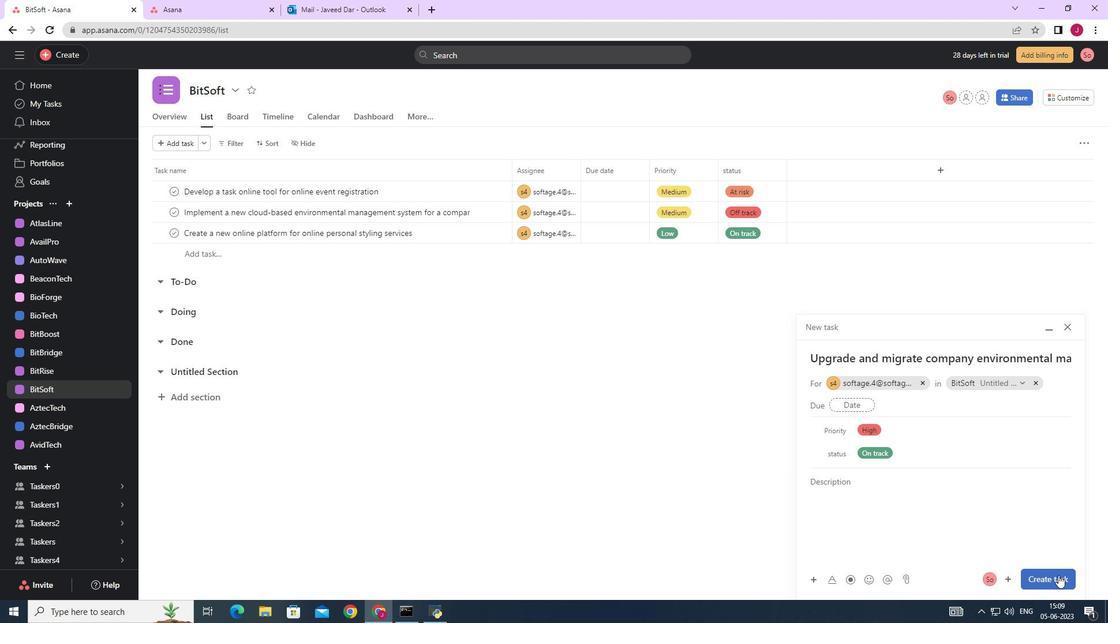 
Action: Mouse pressed left at (1058, 575)
Screenshot: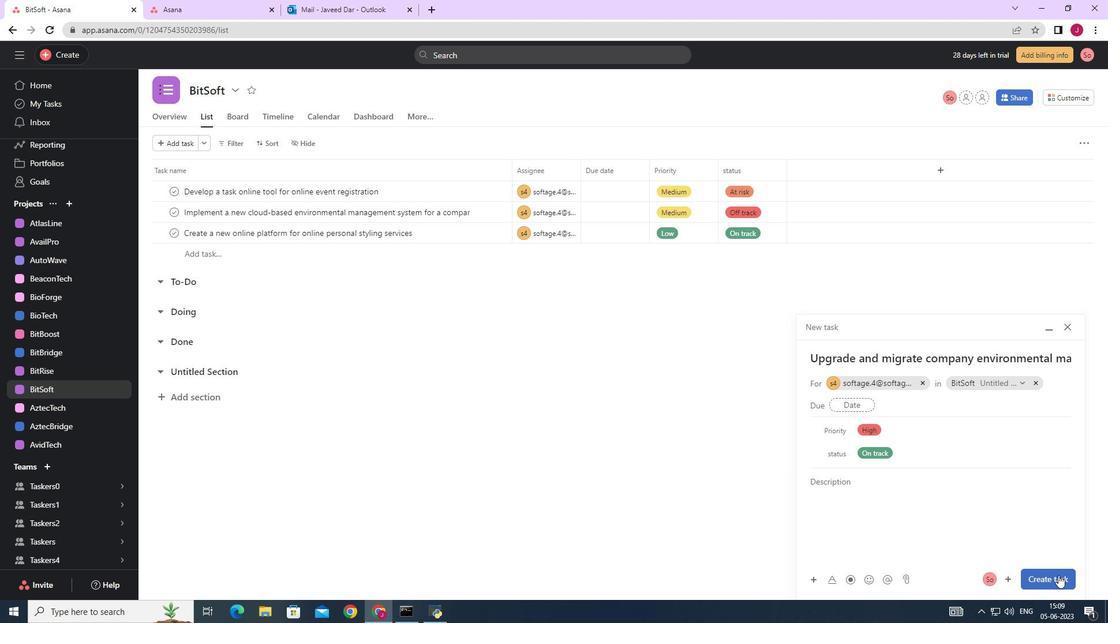 
Action: Mouse moved to (1006, 556)
Screenshot: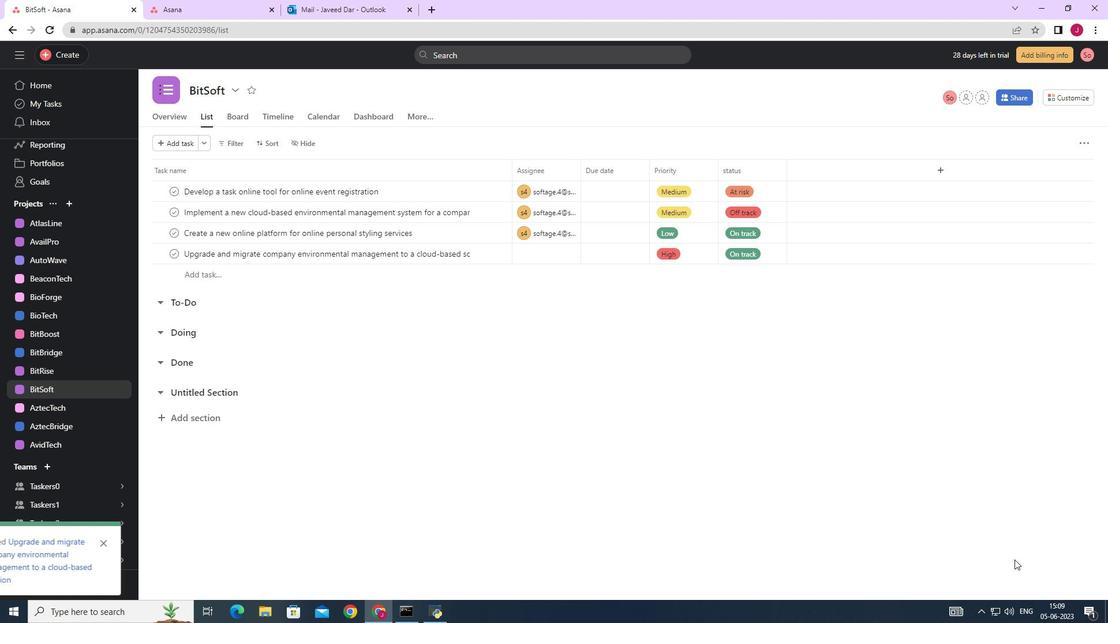 
